 Task: Search one way flight ticket for 1 adult, 1 child, 1 infant in seat in premium economy from Syracuse: Syracuse Hancock International Airport to Gillette: Gillette Campbell County Airport on 5-1-2023. Choice of flights is Singapure airlines. Number of bags: 1 checked bag. Price is upto 50000. Outbound departure time preference is 5:45.
Action: Mouse moved to (214, 230)
Screenshot: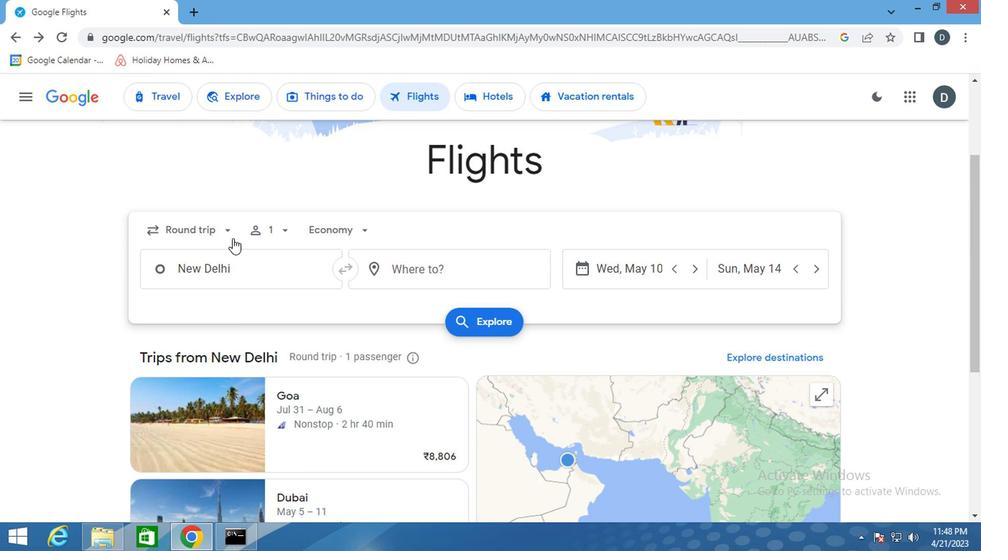 
Action: Mouse pressed left at (214, 230)
Screenshot: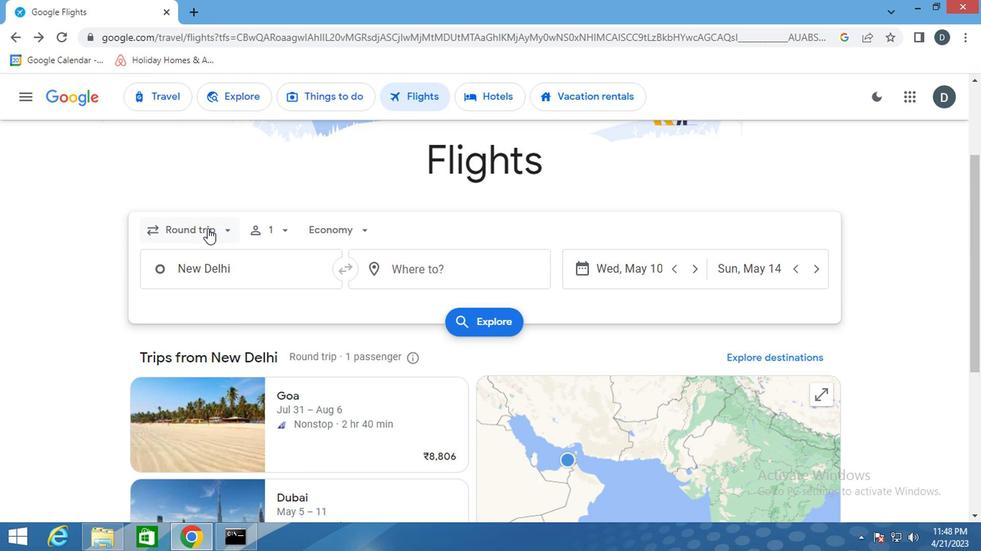 
Action: Mouse moved to (214, 293)
Screenshot: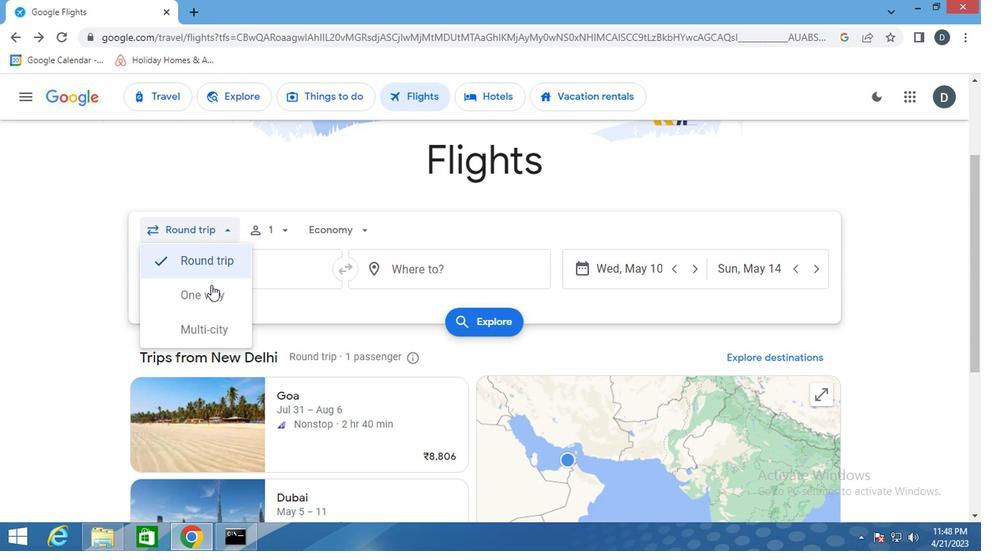 
Action: Mouse pressed left at (214, 293)
Screenshot: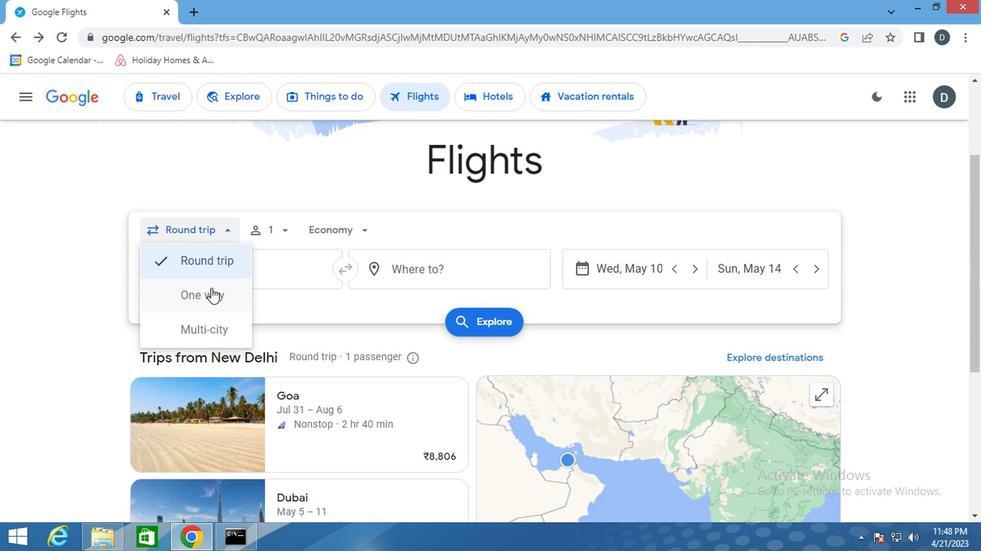 
Action: Mouse moved to (282, 234)
Screenshot: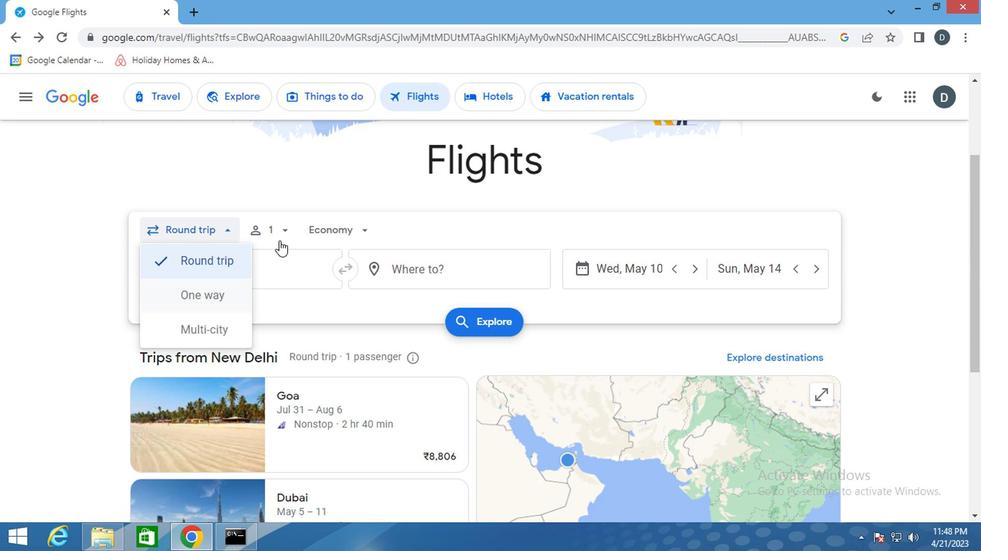 
Action: Mouse pressed left at (282, 234)
Screenshot: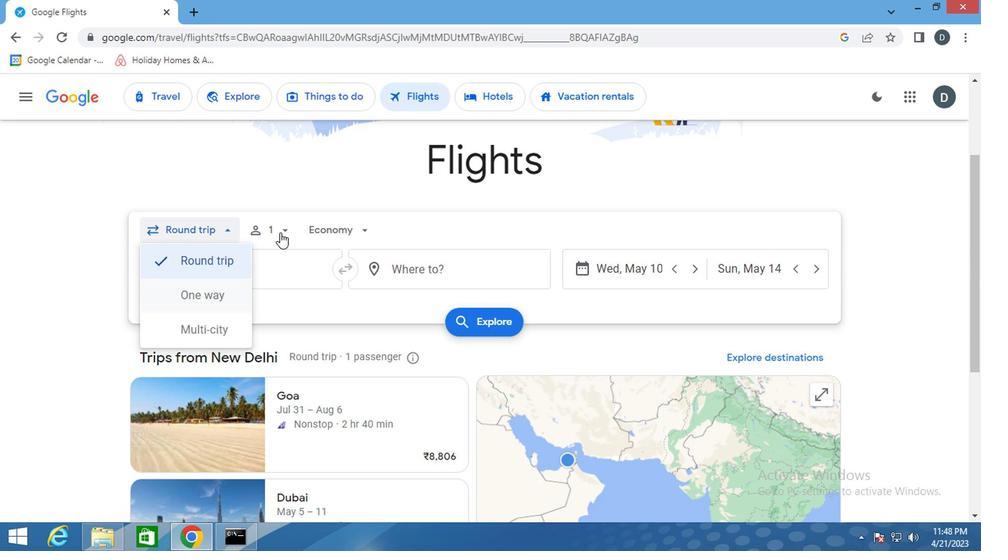 
Action: Mouse moved to (381, 302)
Screenshot: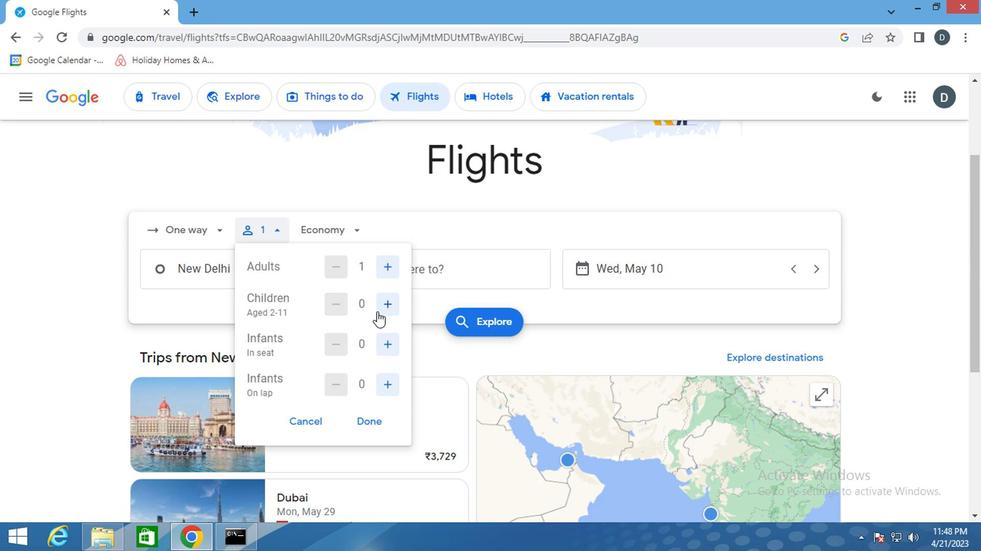 
Action: Mouse pressed left at (381, 302)
Screenshot: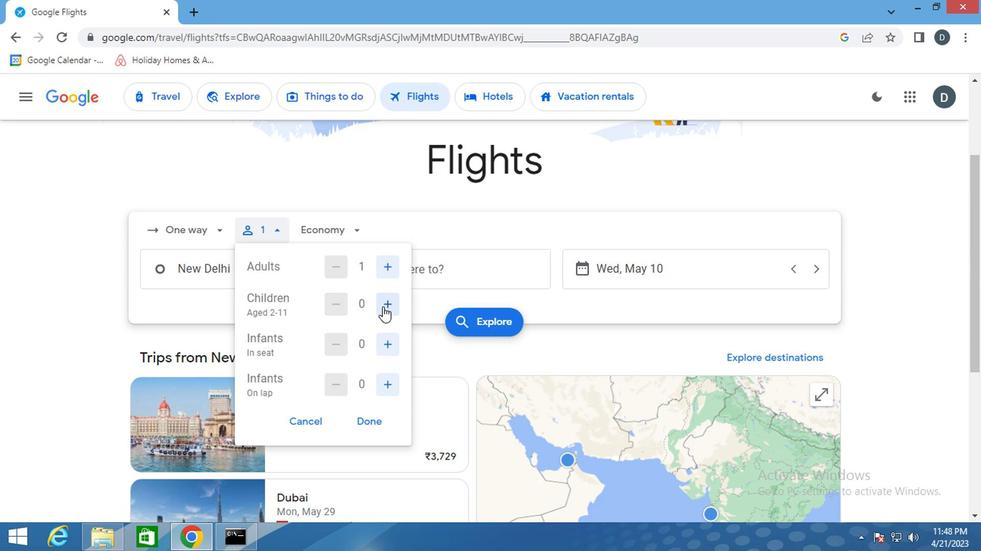 
Action: Mouse moved to (381, 325)
Screenshot: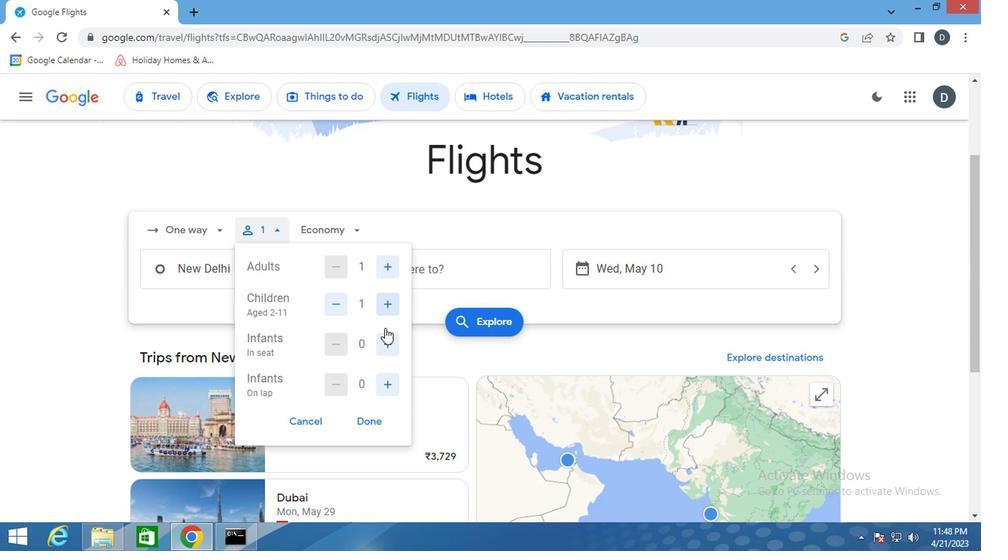 
Action: Mouse pressed left at (381, 325)
Screenshot: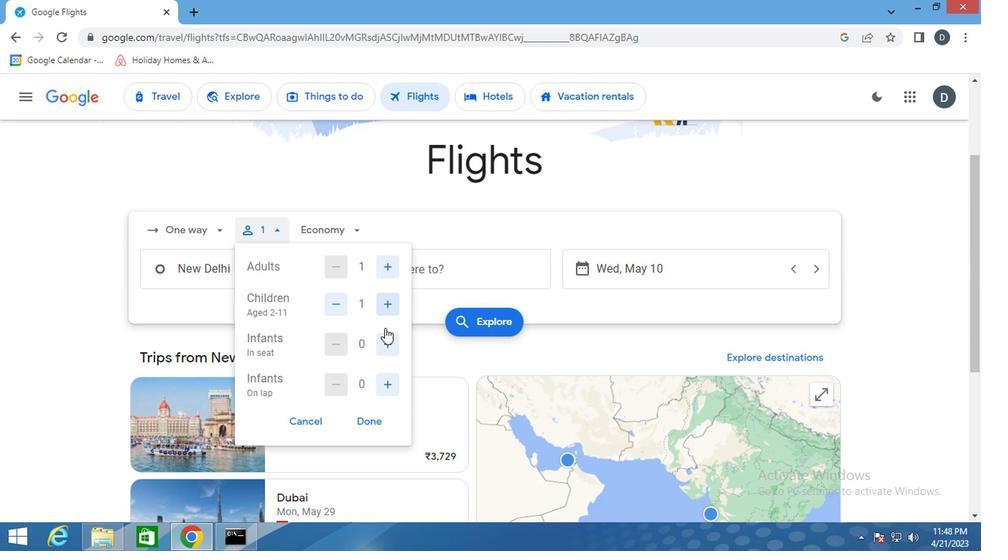 
Action: Mouse moved to (361, 408)
Screenshot: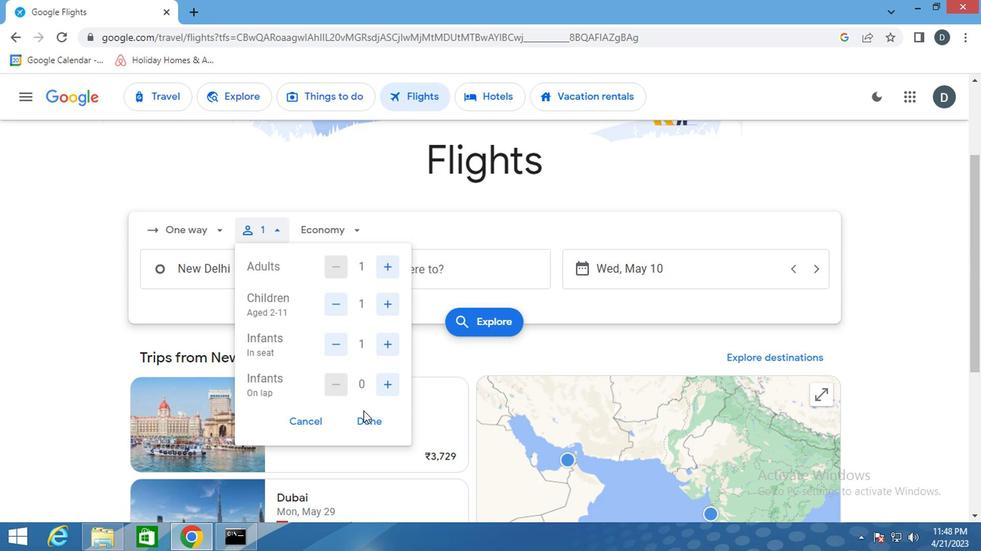 
Action: Mouse pressed left at (361, 408)
Screenshot: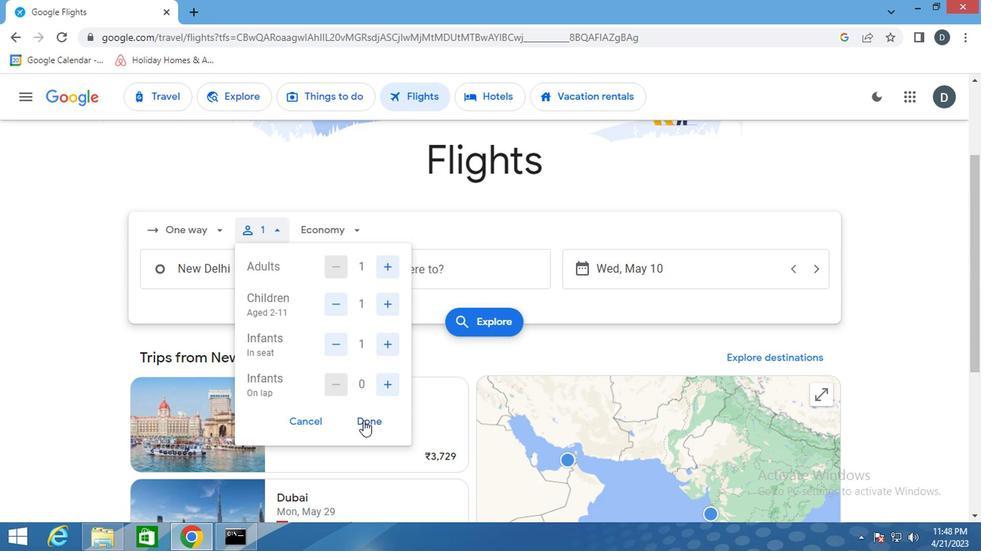 
Action: Mouse moved to (332, 232)
Screenshot: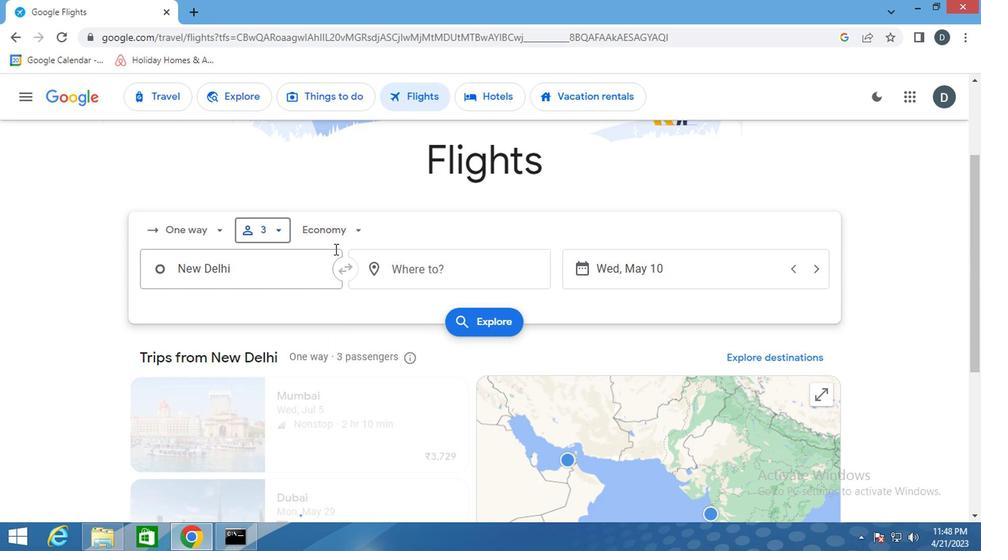 
Action: Mouse pressed left at (332, 232)
Screenshot: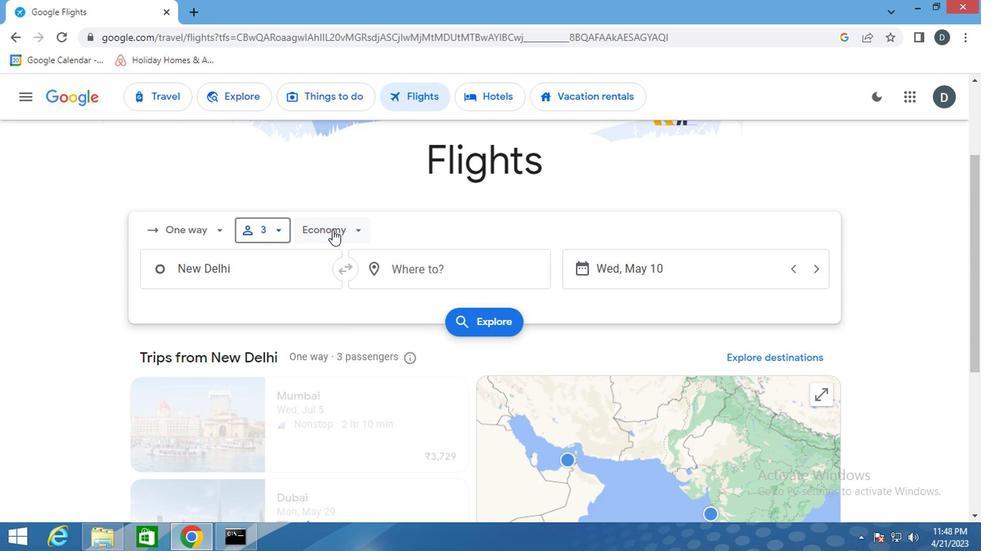 
Action: Mouse moved to (392, 290)
Screenshot: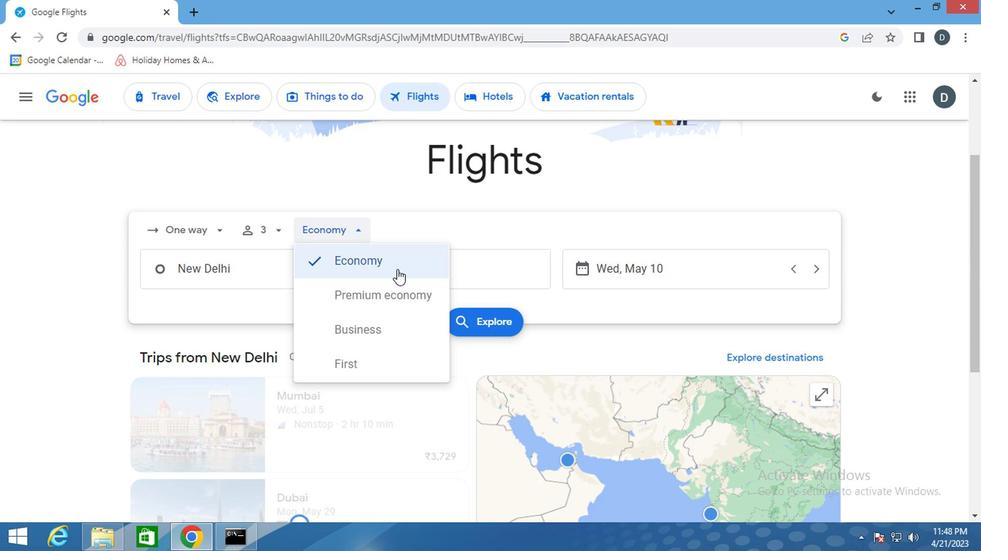
Action: Mouse pressed left at (392, 290)
Screenshot: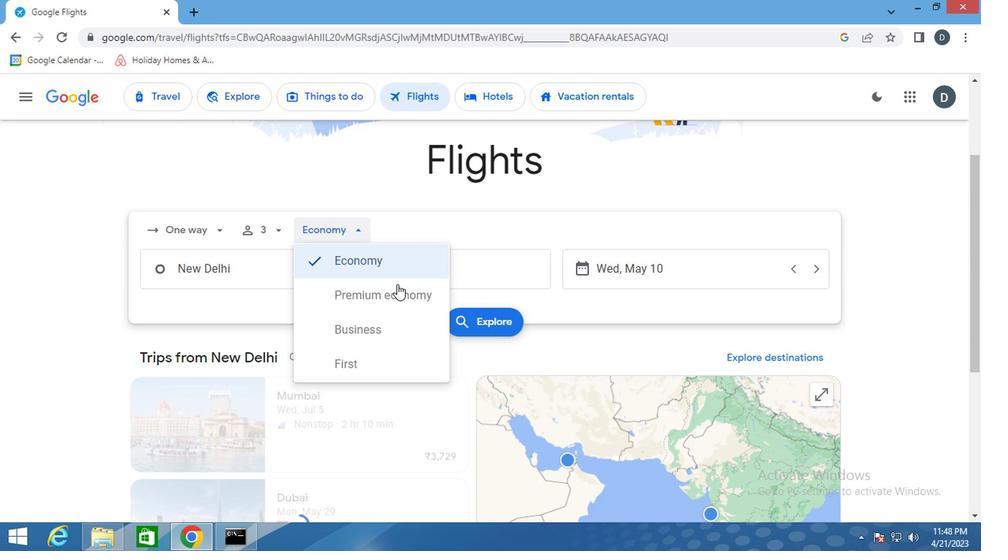 
Action: Mouse moved to (274, 277)
Screenshot: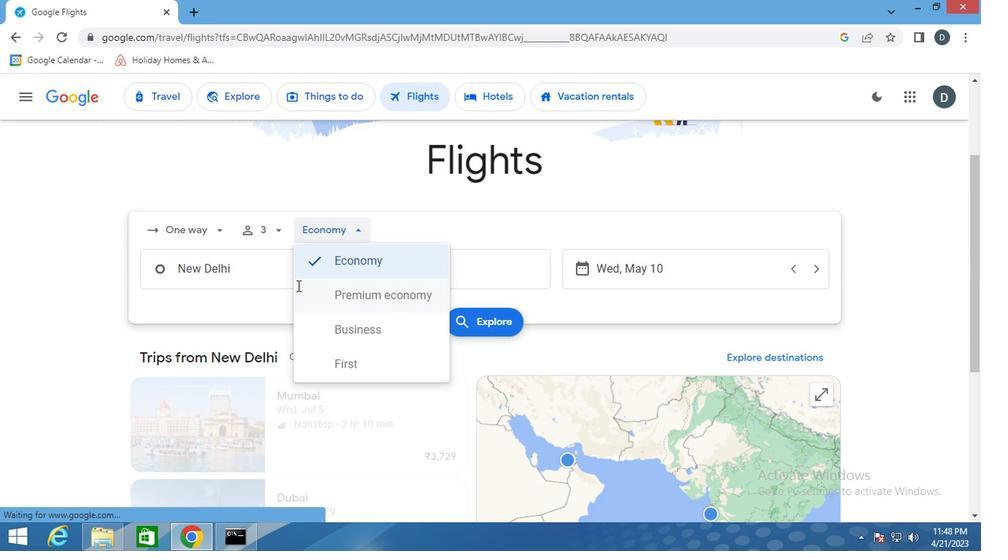 
Action: Mouse pressed left at (274, 277)
Screenshot: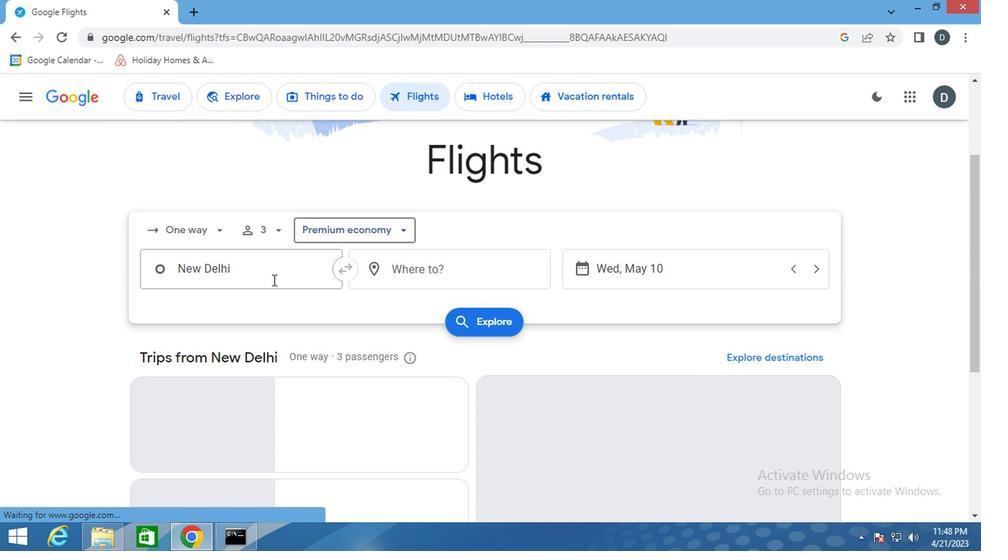 
Action: Key pressed <Key.shift>SYRACUSE<Key.space><Key.shift>HAN
Screenshot: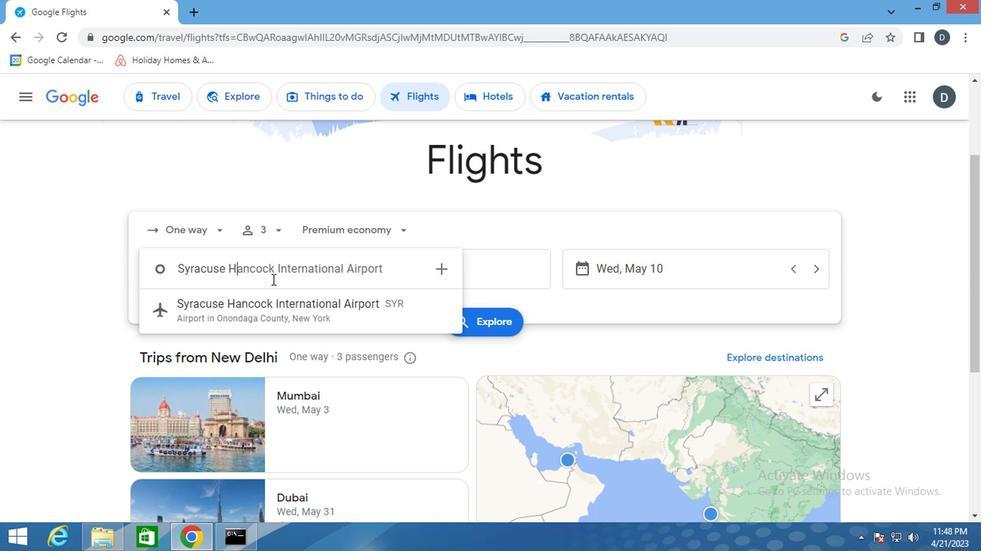 
Action: Mouse moved to (269, 304)
Screenshot: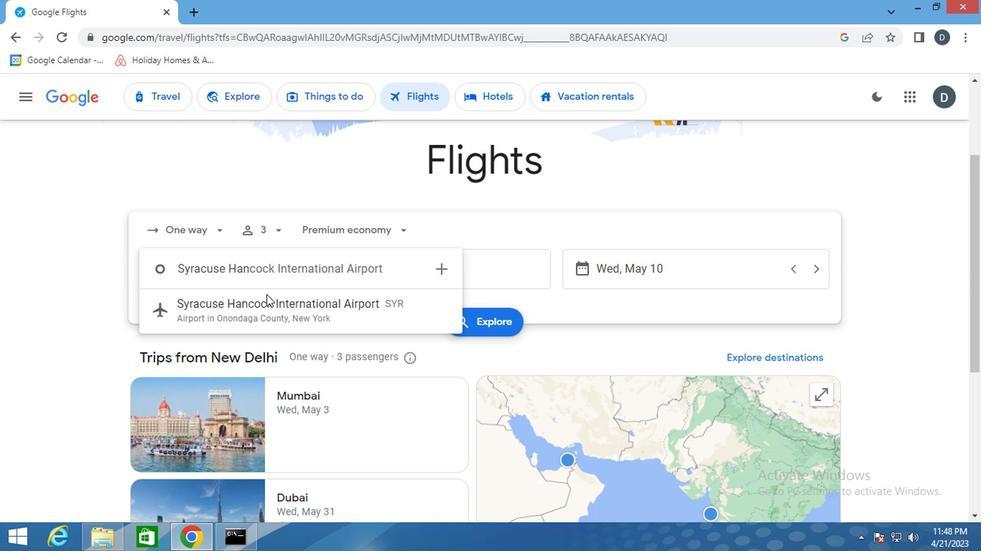 
Action: Mouse pressed left at (269, 304)
Screenshot: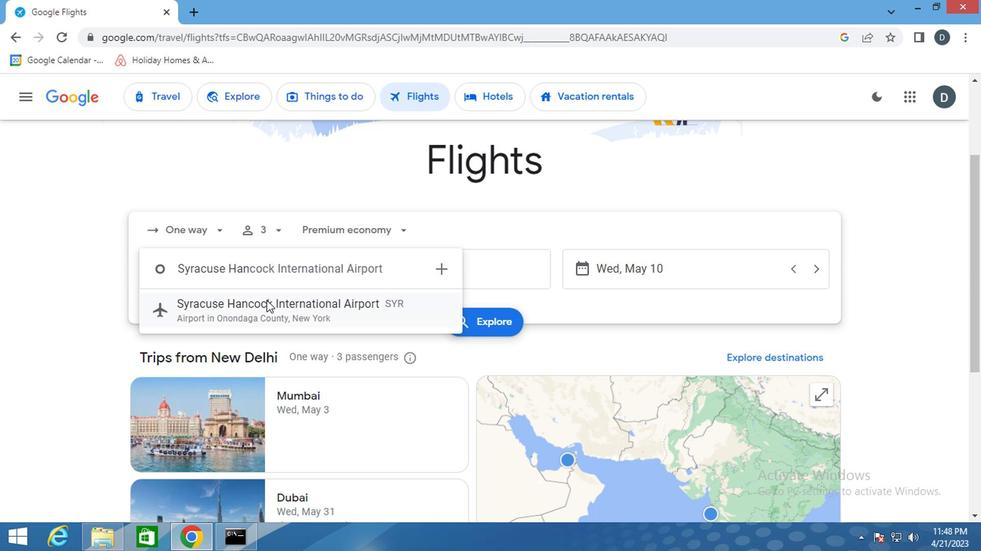 
Action: Mouse moved to (406, 264)
Screenshot: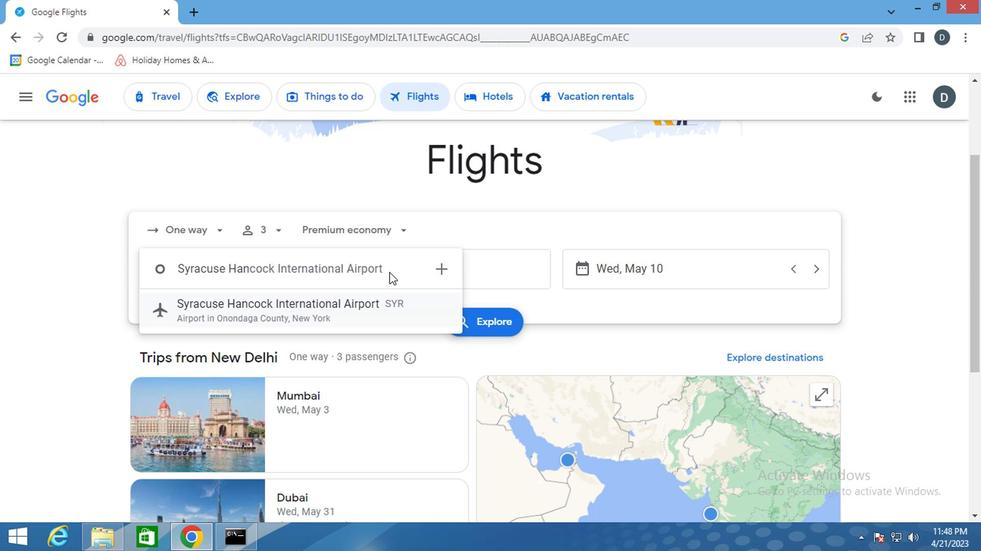 
Action: Mouse pressed left at (406, 264)
Screenshot: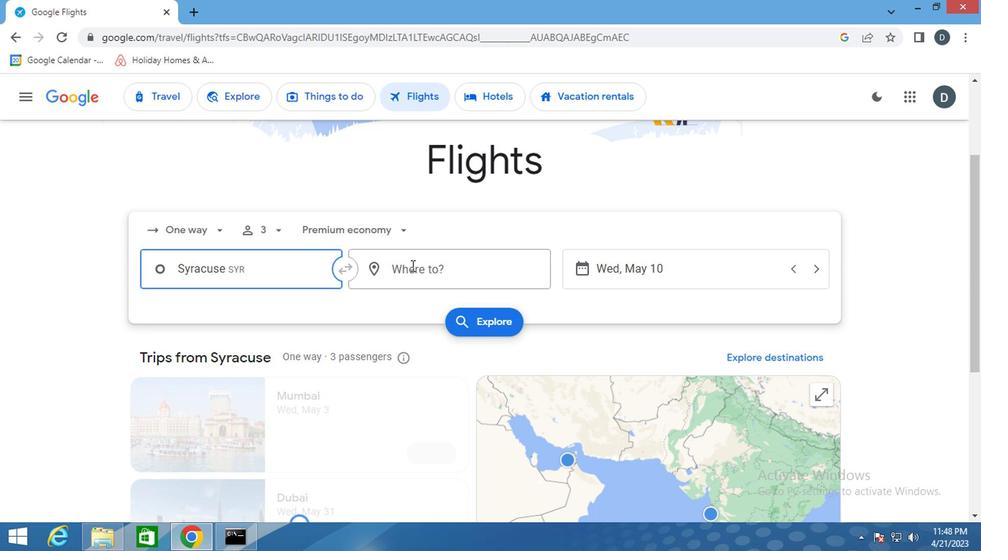 
Action: Key pressed <Key.shift>GILLETTER<Key.backspace>
Screenshot: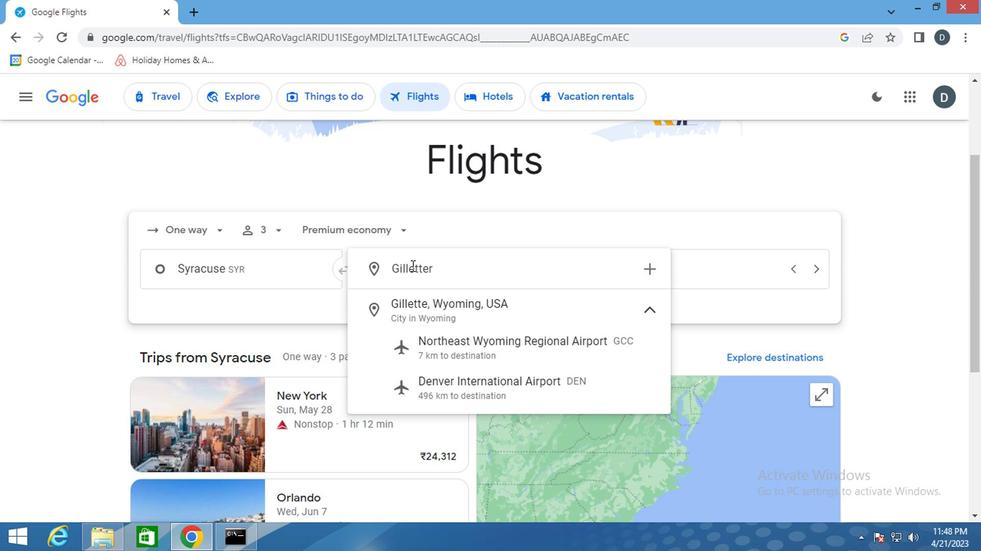 
Action: Mouse moved to (478, 308)
Screenshot: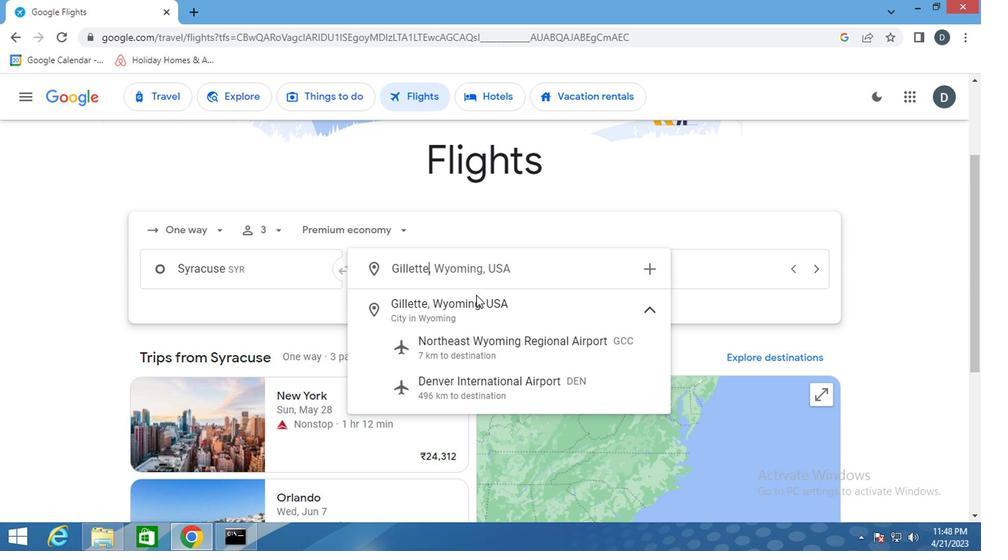 
Action: Mouse pressed left at (478, 308)
Screenshot: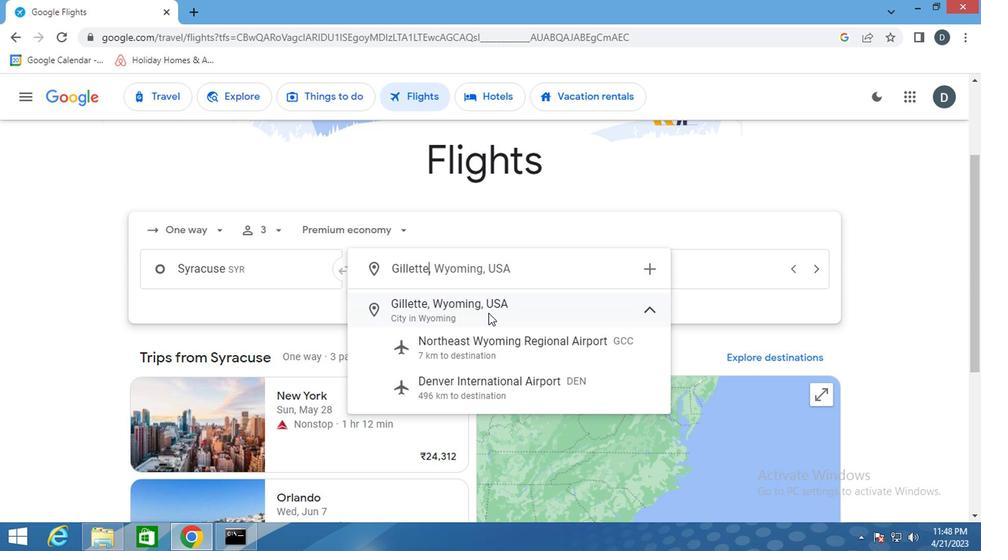 
Action: Mouse moved to (625, 272)
Screenshot: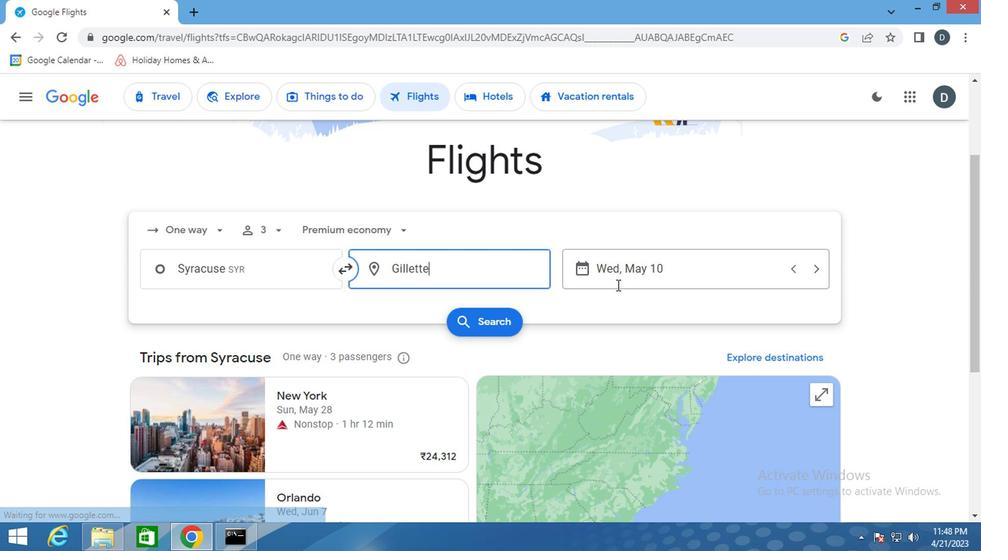 
Action: Mouse pressed left at (625, 272)
Screenshot: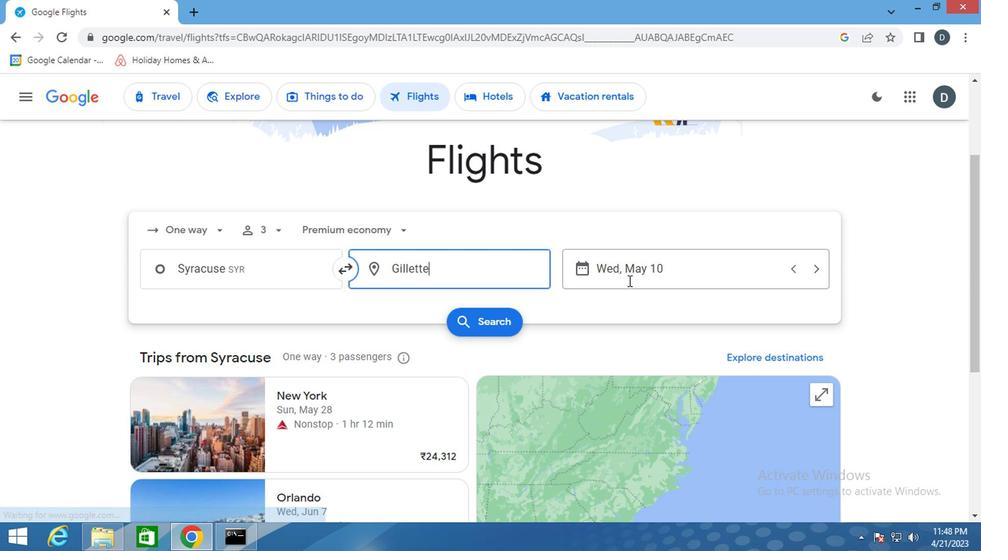 
Action: Mouse moved to (599, 255)
Screenshot: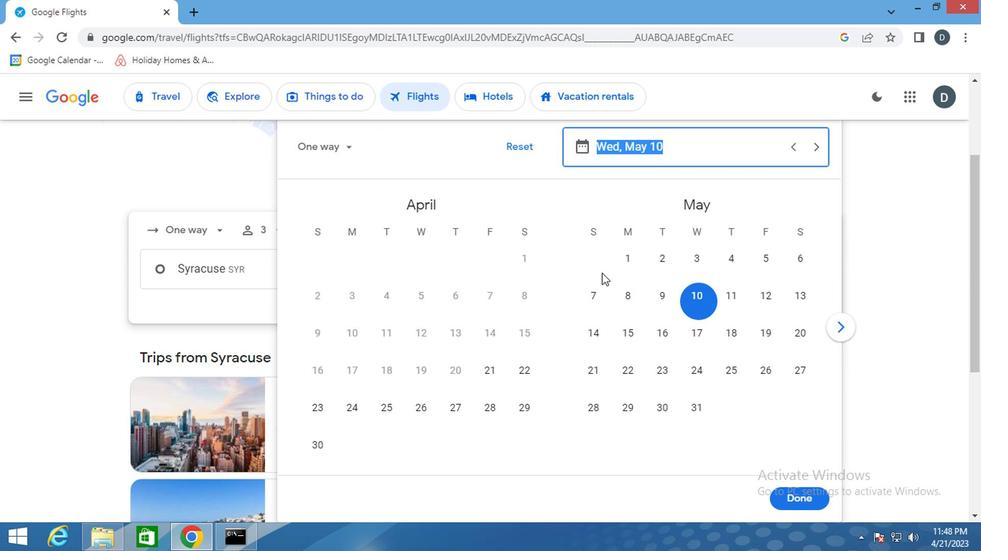 
Action: Mouse pressed left at (599, 255)
Screenshot: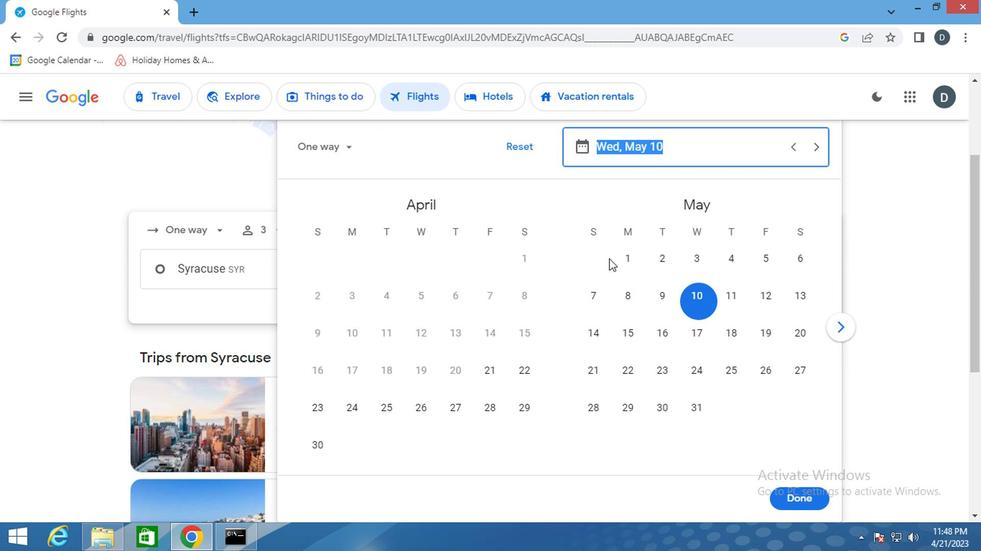 
Action: Mouse moved to (764, 482)
Screenshot: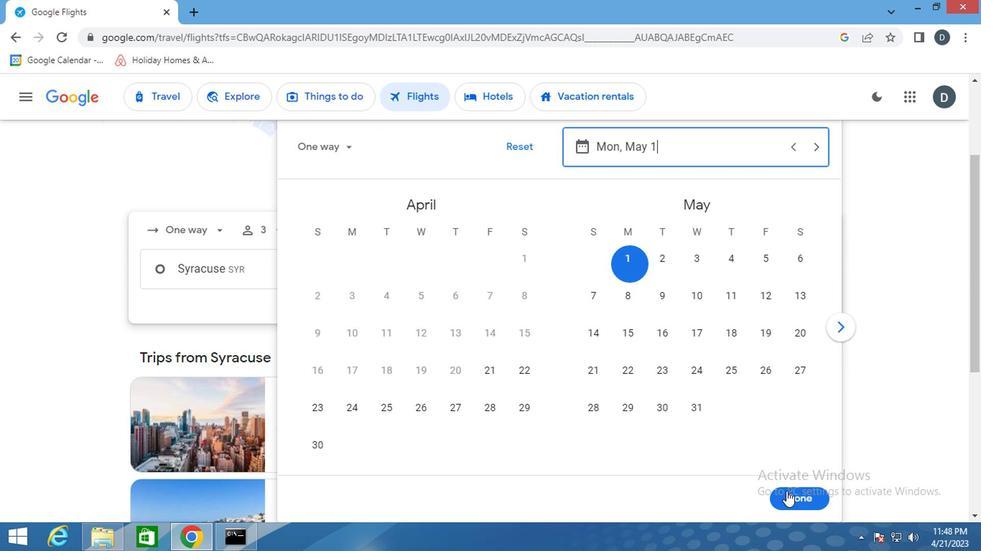 
Action: Mouse pressed left at (764, 482)
Screenshot: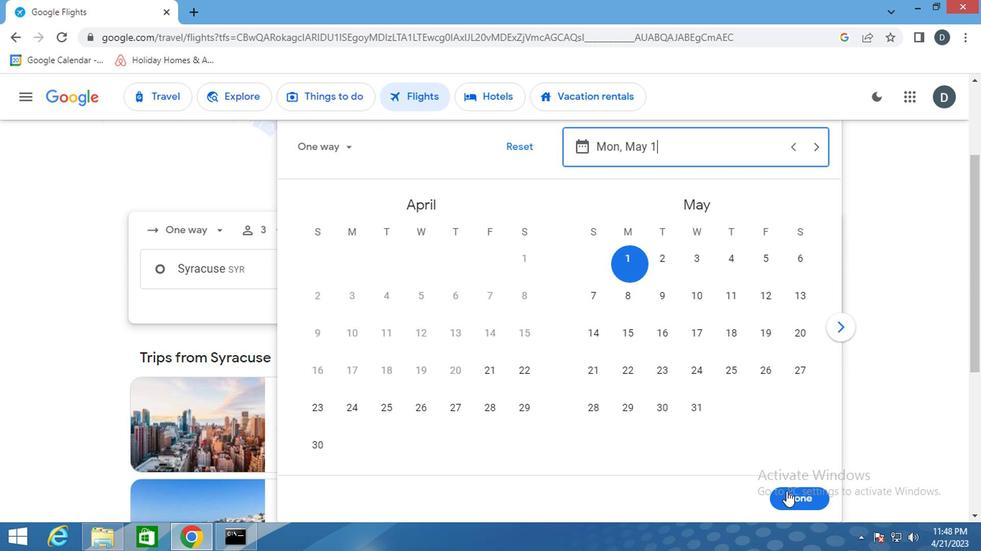 
Action: Mouse moved to (503, 313)
Screenshot: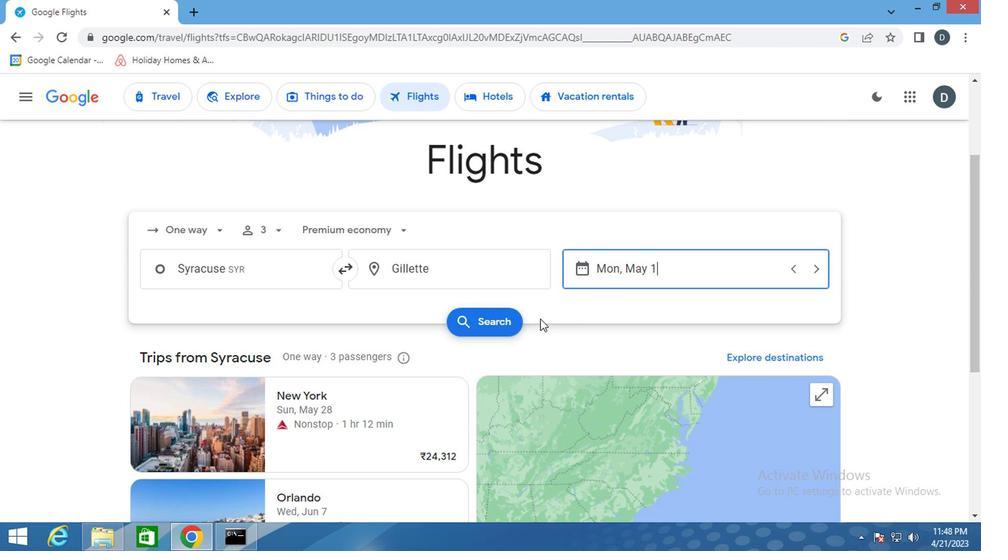 
Action: Mouse pressed left at (503, 313)
Screenshot: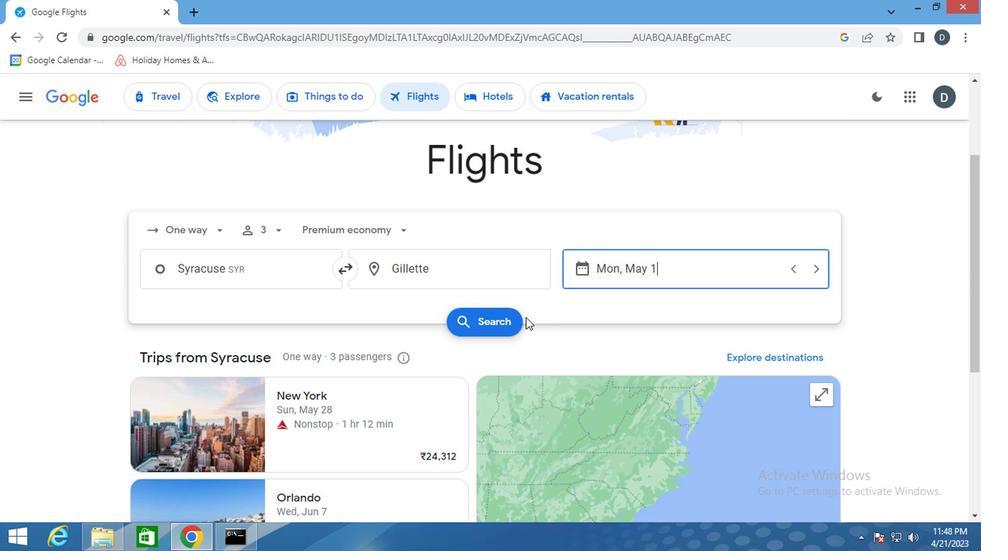 
Action: Mouse moved to (190, 222)
Screenshot: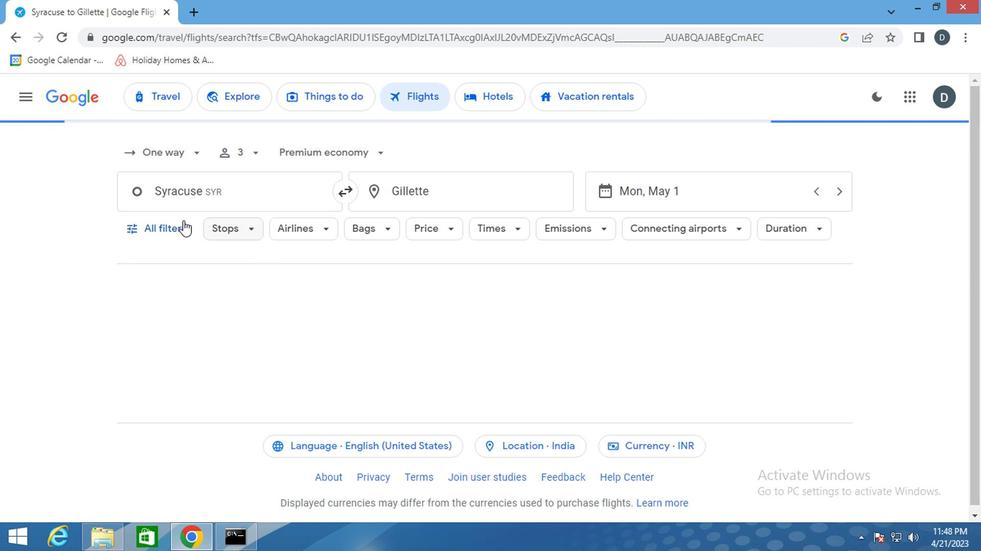 
Action: Mouse pressed left at (190, 222)
Screenshot: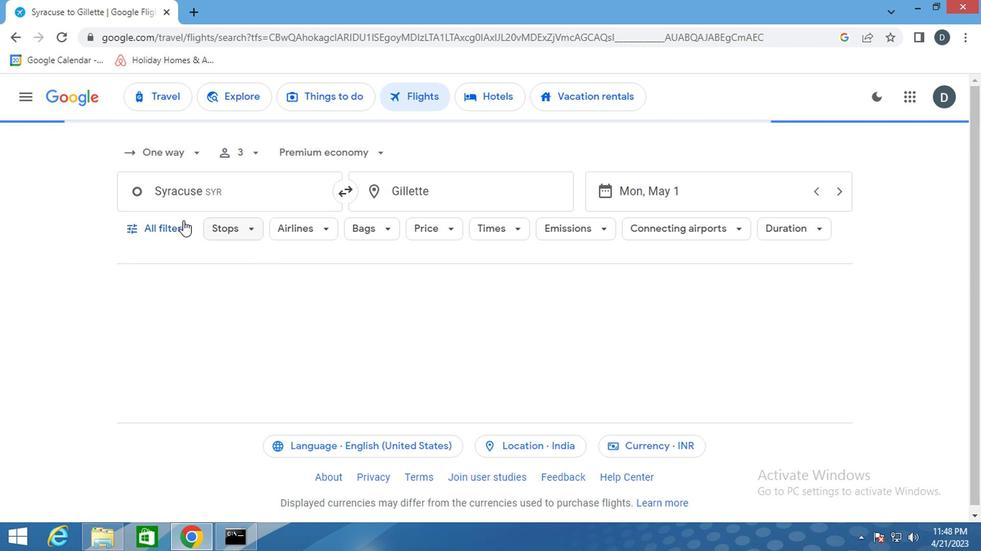 
Action: Mouse moved to (258, 347)
Screenshot: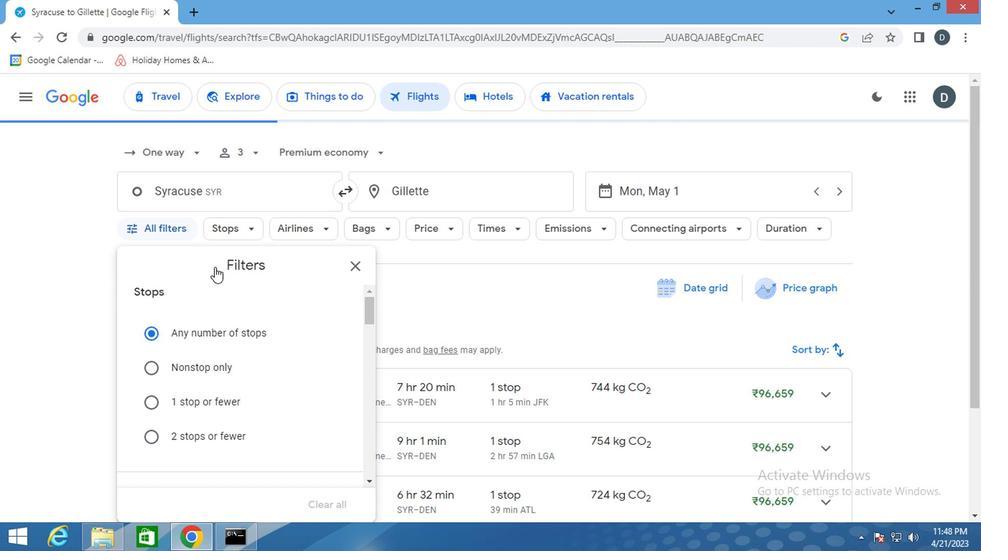 
Action: Mouse scrolled (258, 346) with delta (0, 0)
Screenshot: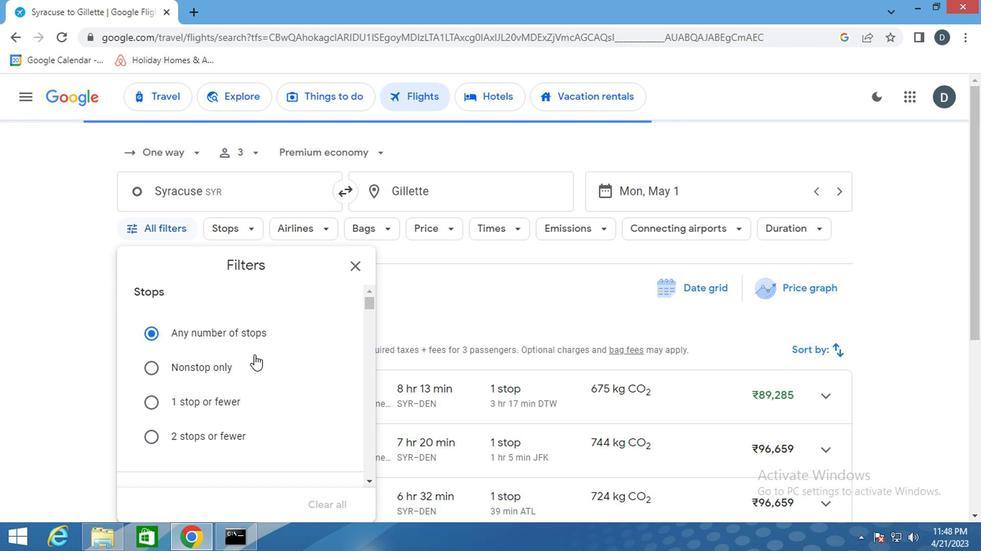 
Action: Mouse scrolled (258, 346) with delta (0, 0)
Screenshot: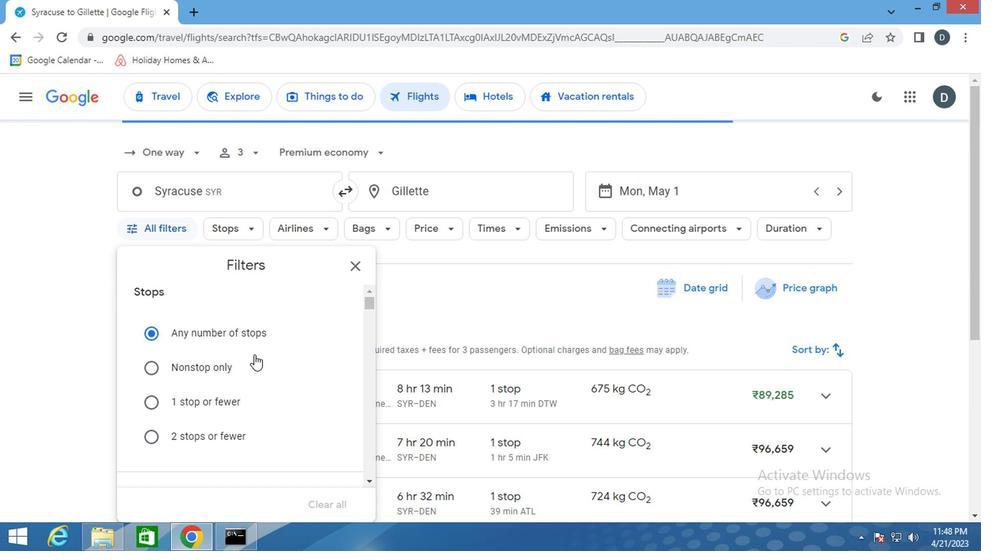 
Action: Mouse scrolled (258, 346) with delta (0, 0)
Screenshot: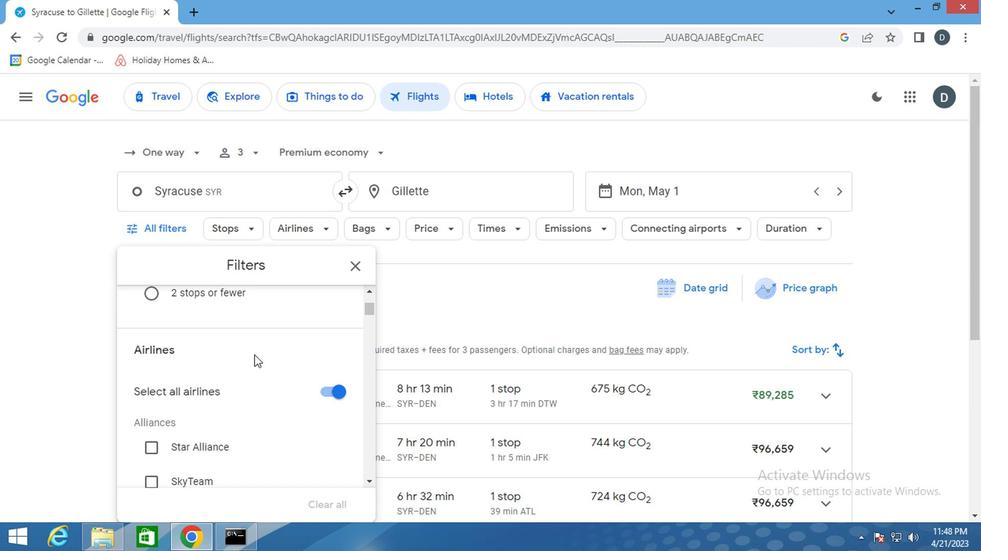 
Action: Mouse scrolled (258, 346) with delta (0, 0)
Screenshot: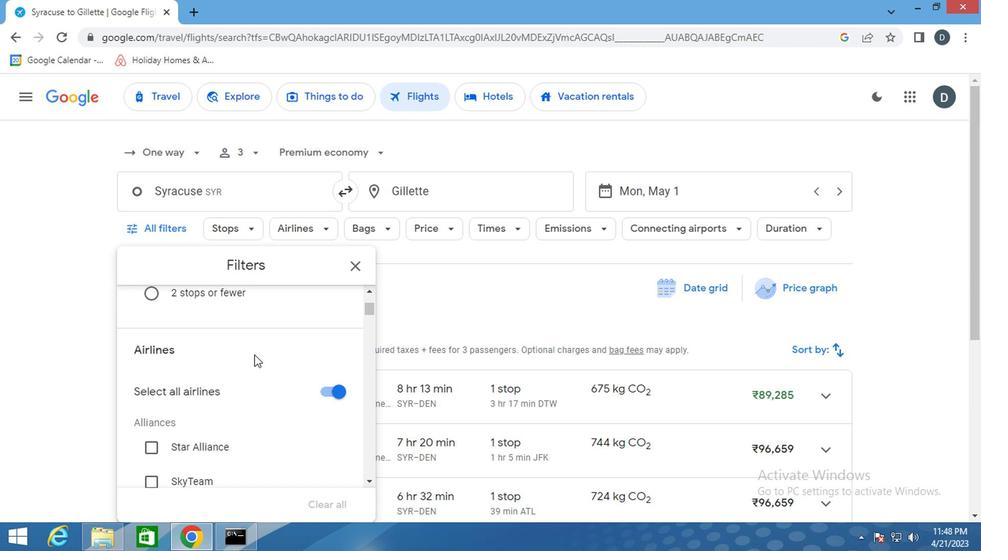 
Action: Mouse scrolled (258, 346) with delta (0, 0)
Screenshot: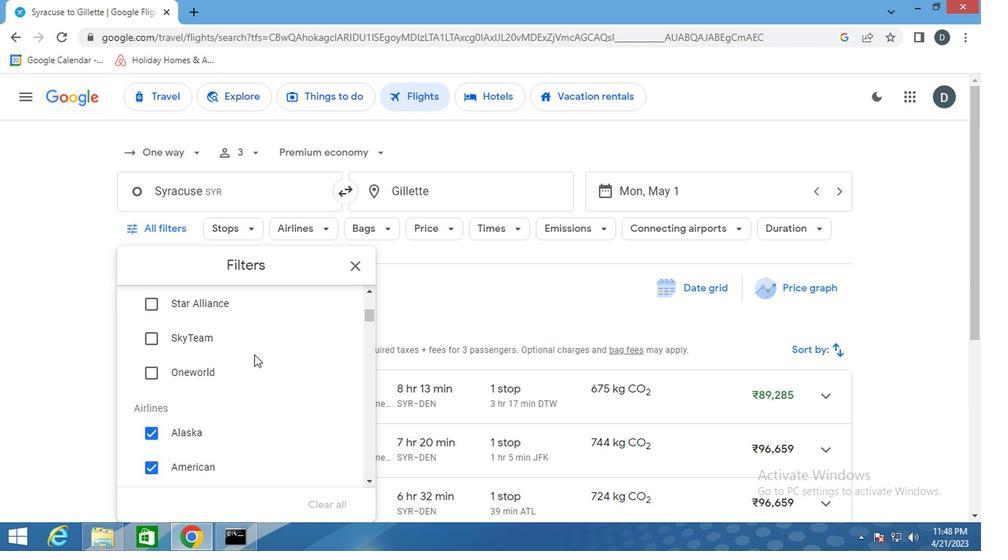 
Action: Mouse scrolled (258, 346) with delta (0, 0)
Screenshot: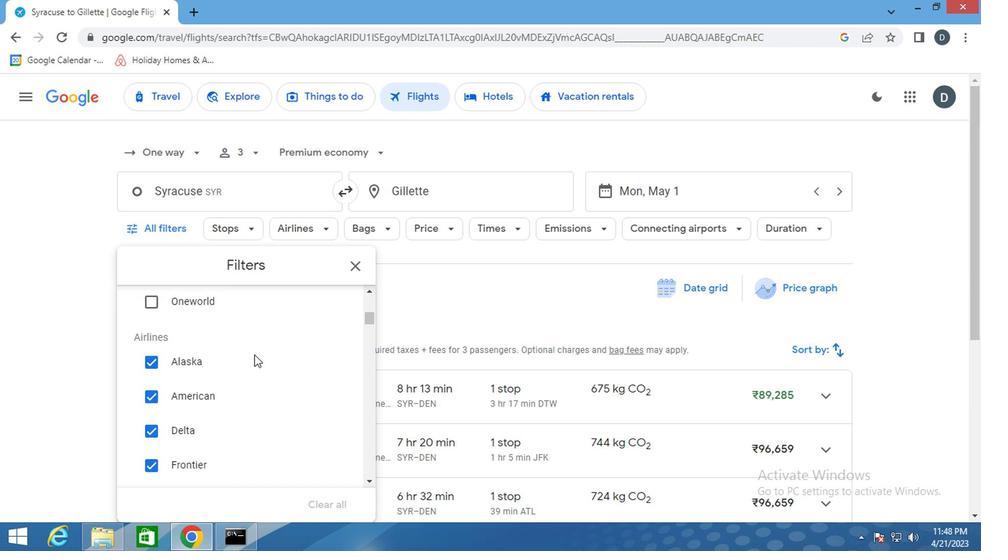 
Action: Mouse scrolled (258, 346) with delta (0, 0)
Screenshot: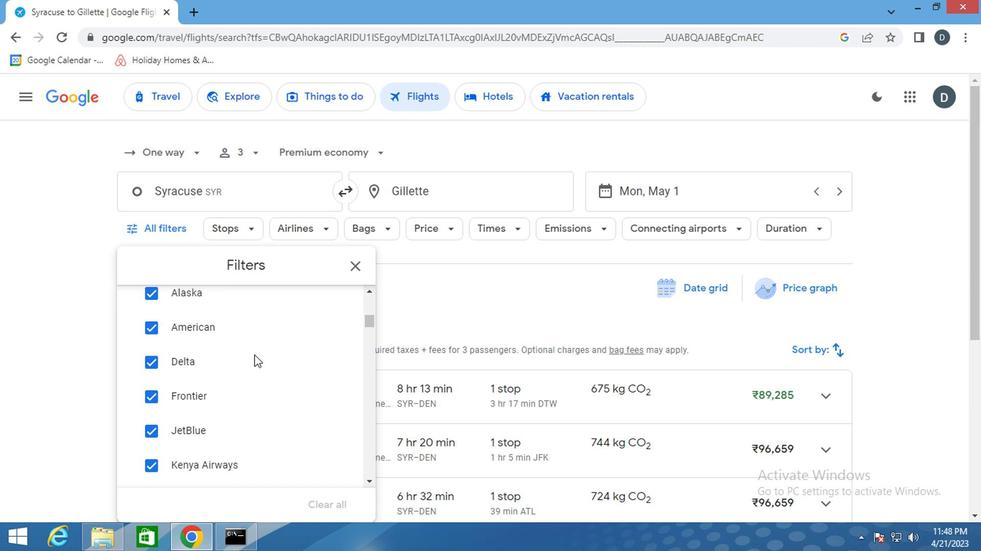 
Action: Mouse scrolled (258, 346) with delta (0, 0)
Screenshot: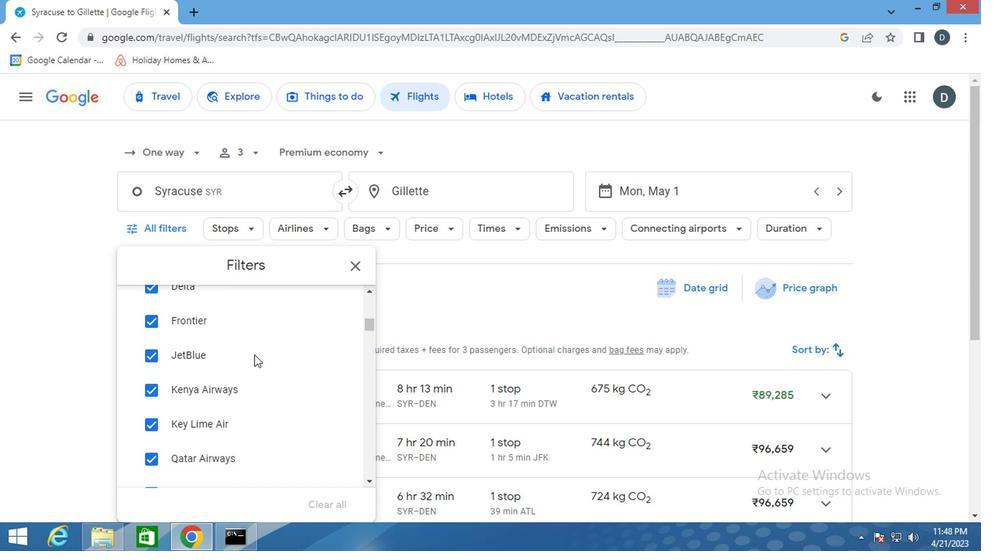
Action: Mouse scrolled (258, 346) with delta (0, 0)
Screenshot: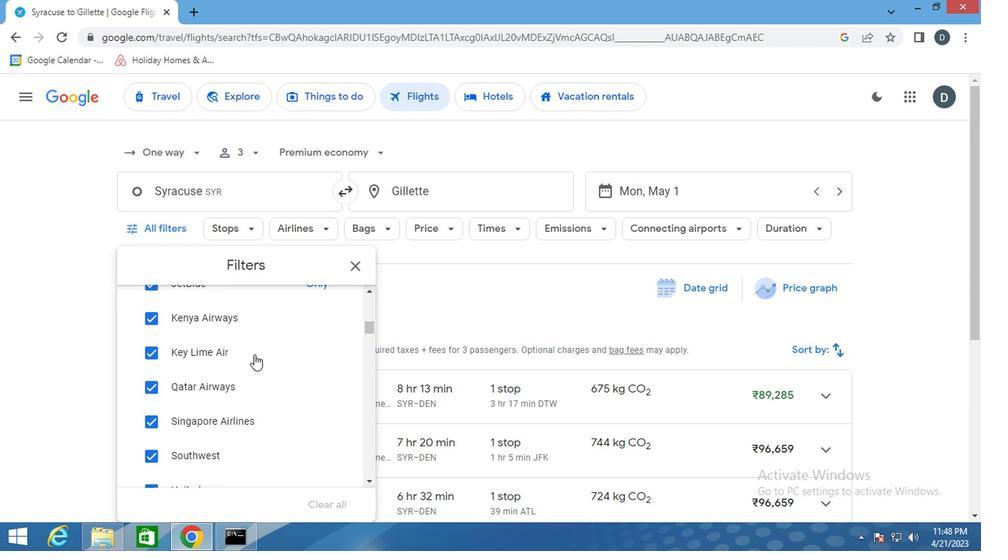 
Action: Mouse moved to (328, 341)
Screenshot: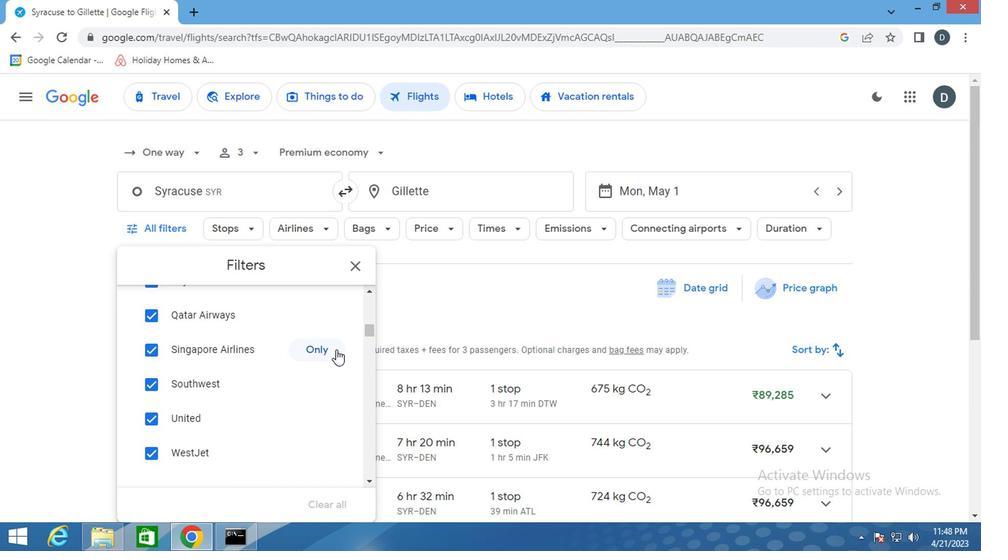 
Action: Mouse pressed left at (328, 341)
Screenshot: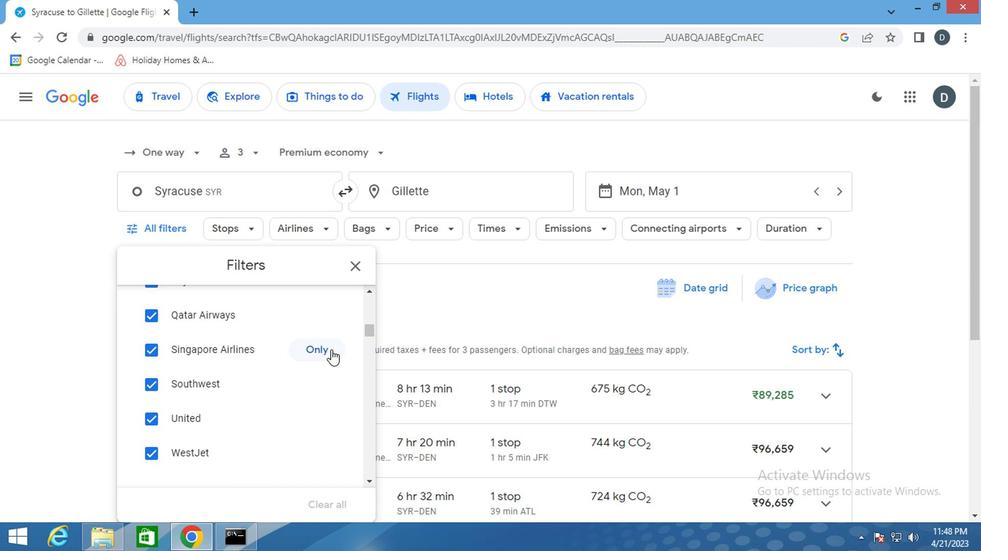 
Action: Mouse moved to (327, 341)
Screenshot: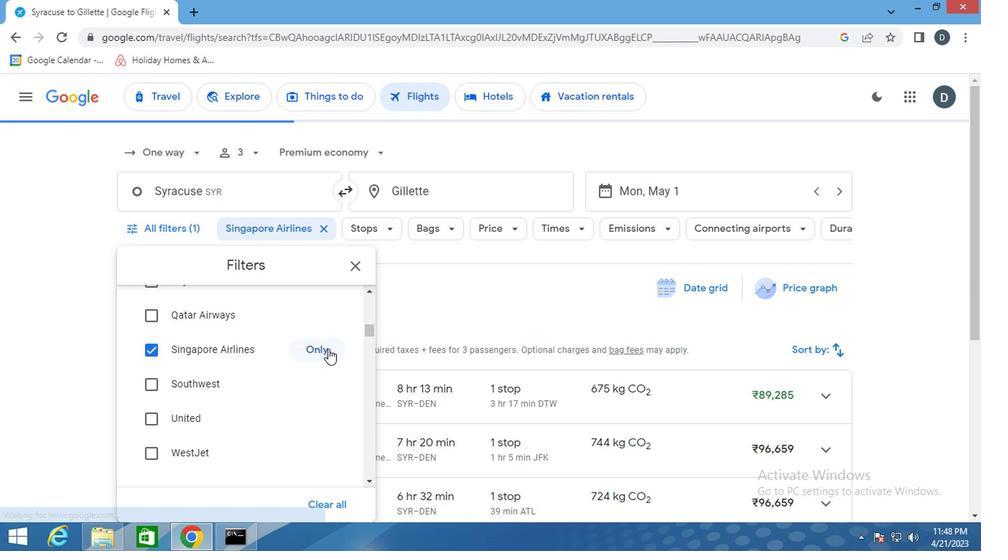 
Action: Mouse scrolled (327, 340) with delta (0, -1)
Screenshot: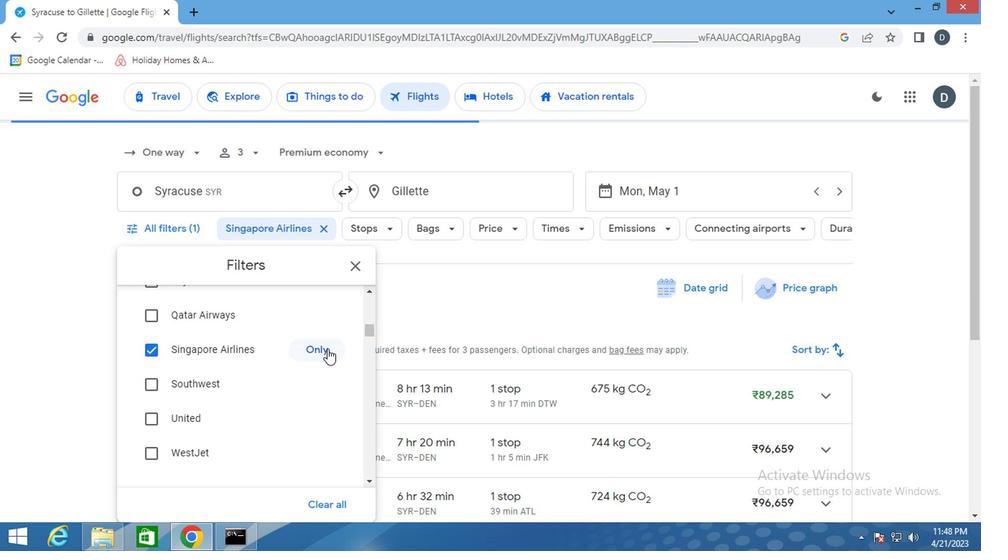 
Action: Mouse scrolled (327, 340) with delta (0, -1)
Screenshot: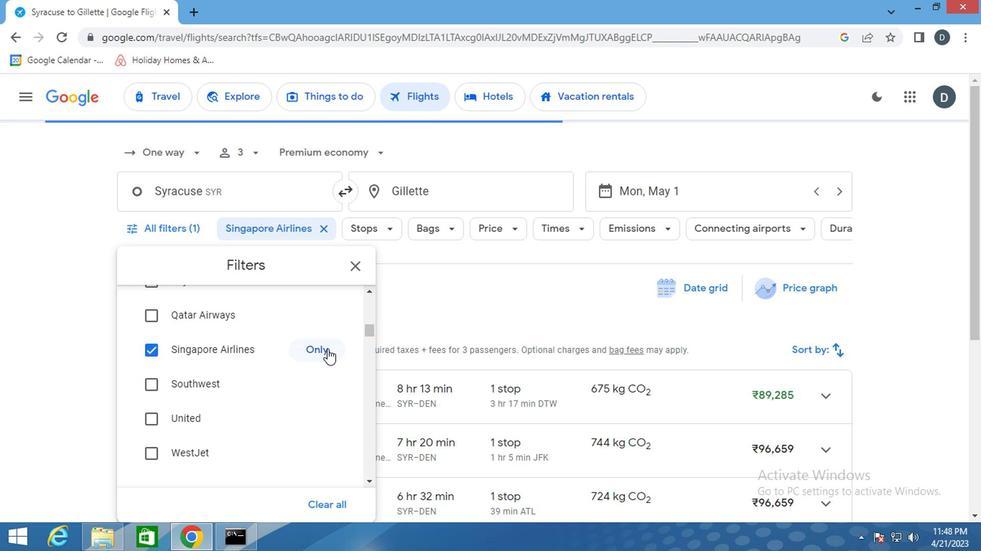 
Action: Mouse scrolled (327, 340) with delta (0, -1)
Screenshot: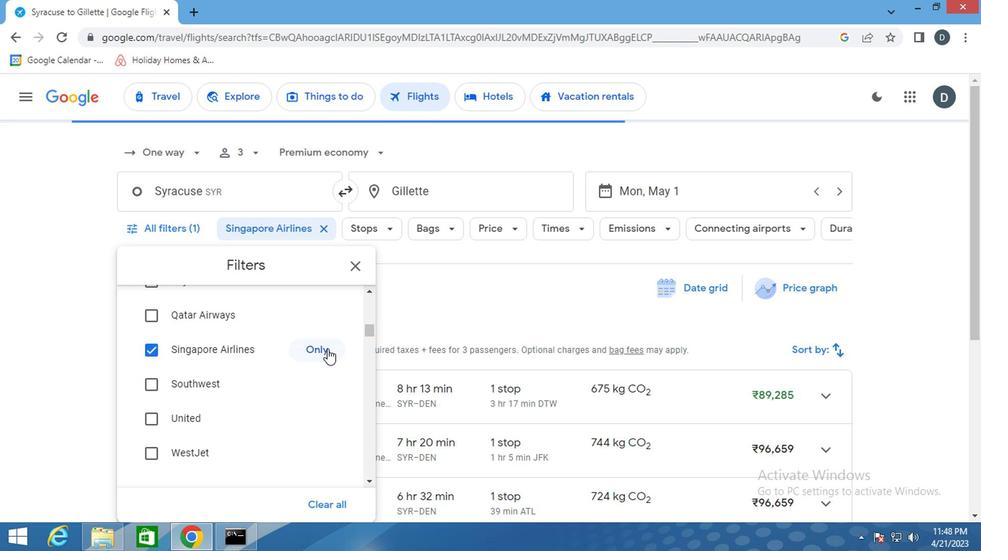 
Action: Mouse moved to (338, 356)
Screenshot: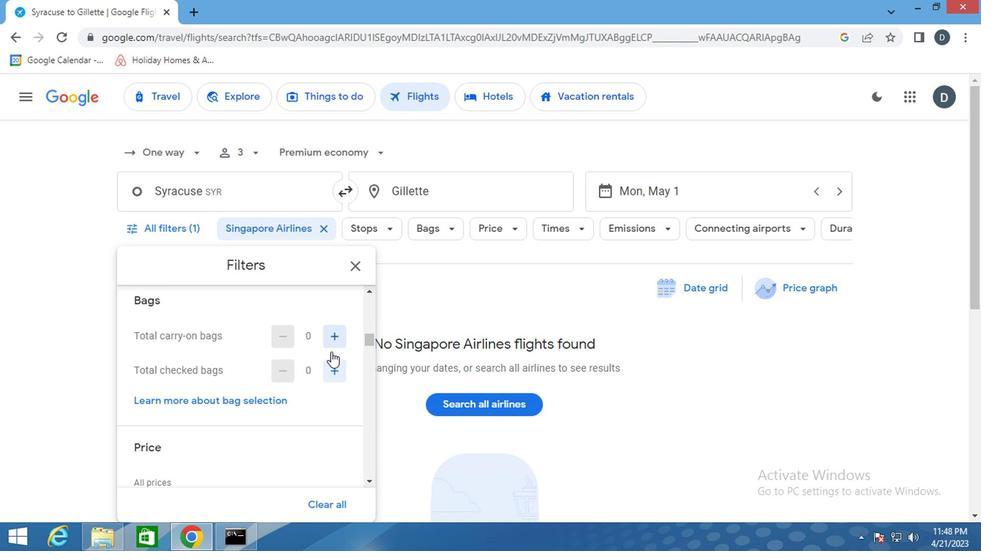 
Action: Mouse pressed left at (338, 356)
Screenshot: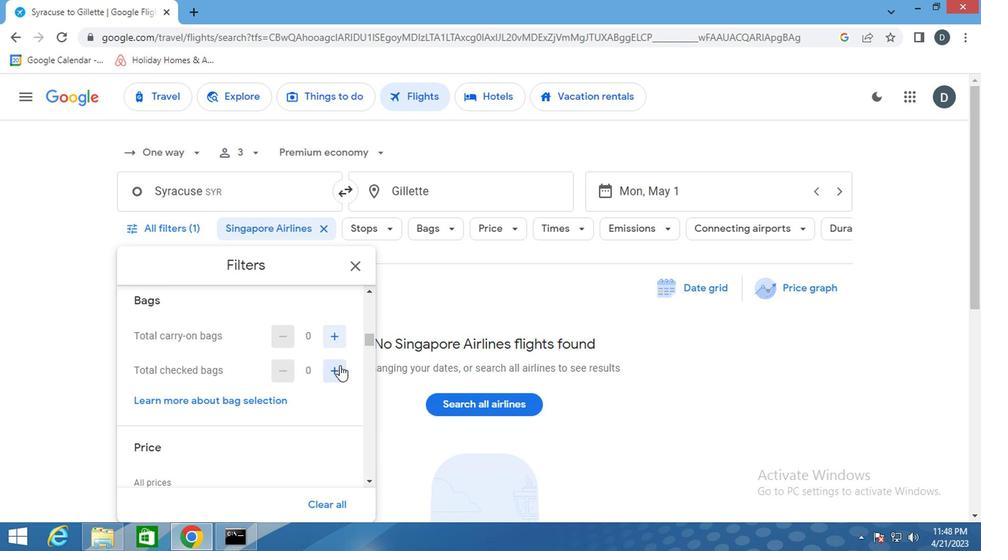 
Action: Mouse moved to (327, 371)
Screenshot: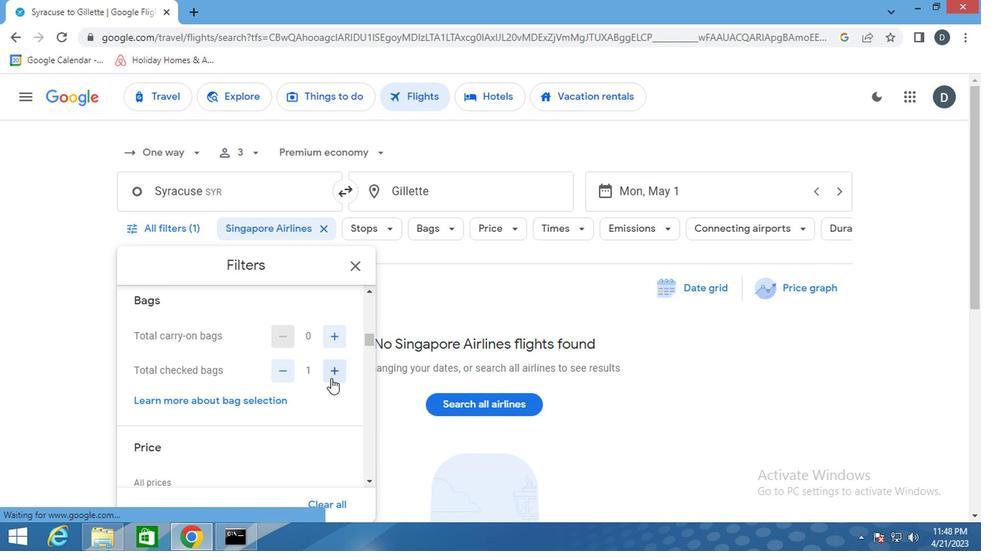 
Action: Mouse scrolled (327, 370) with delta (0, -1)
Screenshot: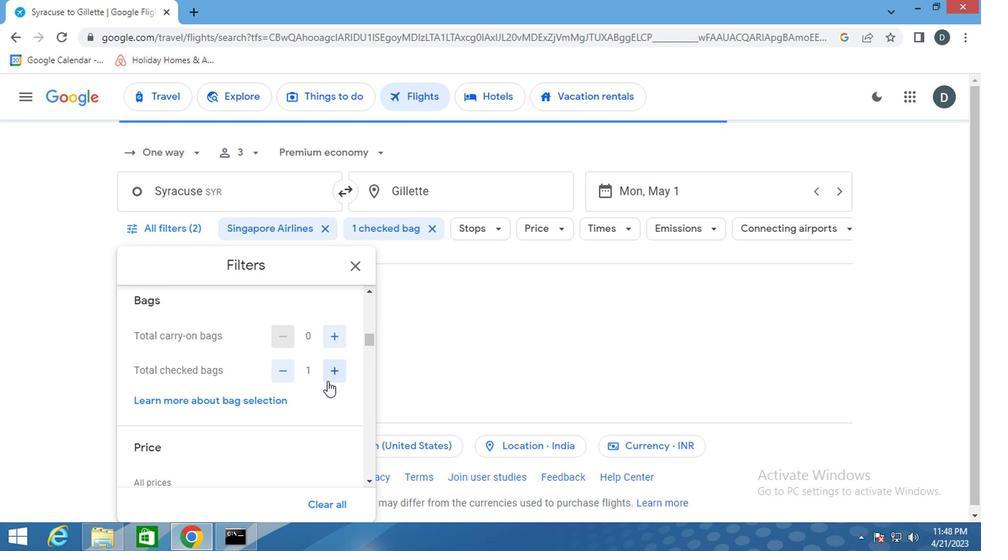 
Action: Mouse scrolled (327, 370) with delta (0, -1)
Screenshot: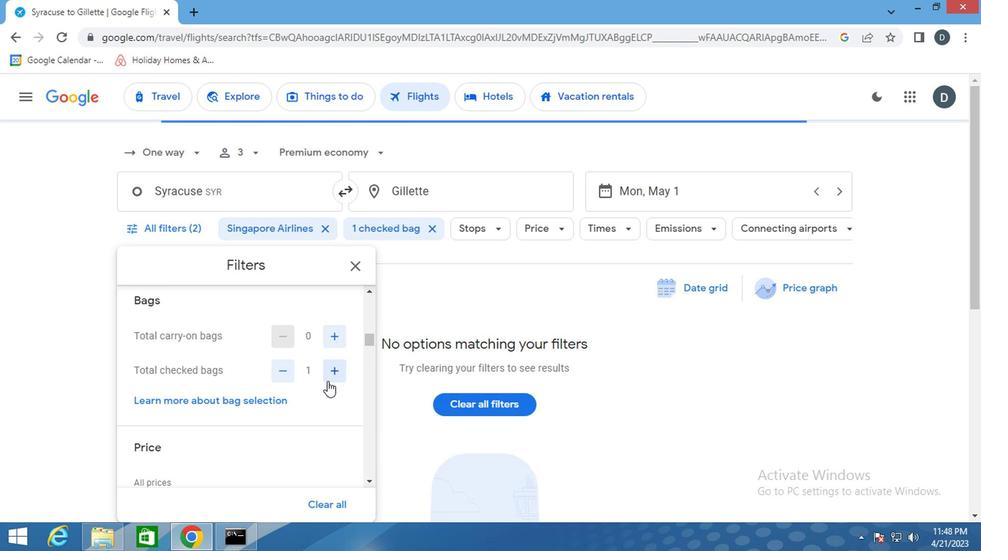 
Action: Mouse moved to (333, 355)
Screenshot: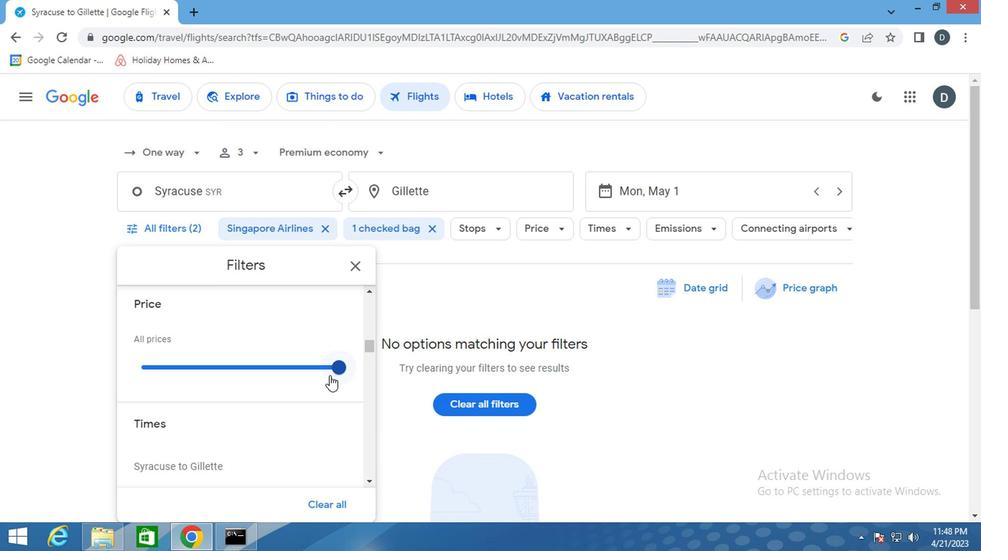
Action: Mouse pressed left at (333, 355)
Screenshot: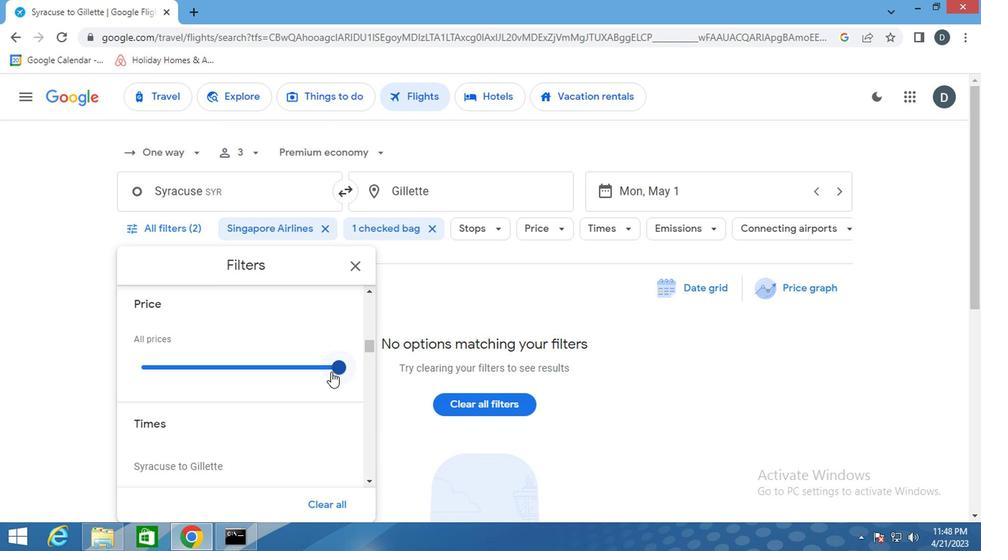 
Action: Mouse moved to (216, 385)
Screenshot: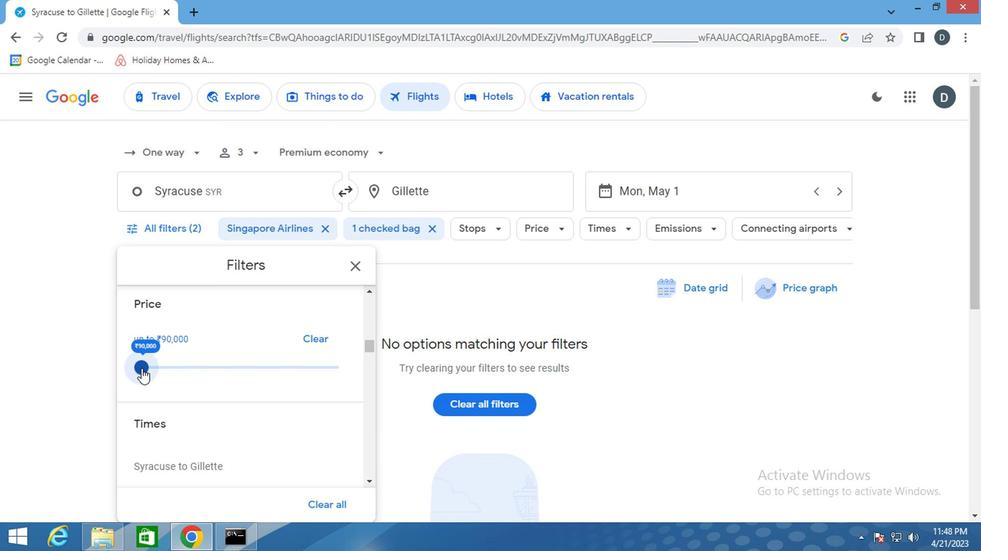 
Action: Mouse scrolled (216, 384) with delta (0, 0)
Screenshot: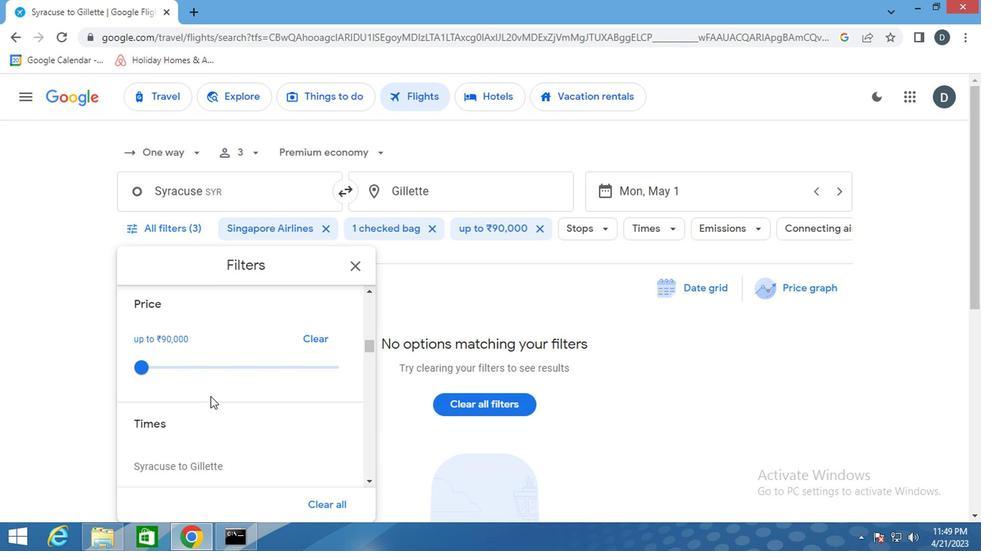 
Action: Mouse scrolled (216, 384) with delta (0, 0)
Screenshot: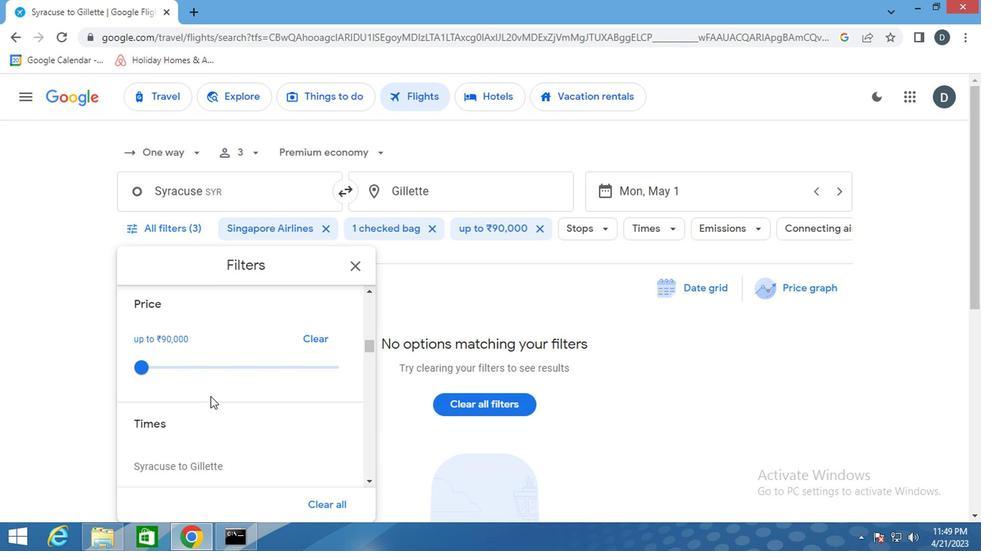 
Action: Mouse scrolled (216, 384) with delta (0, 0)
Screenshot: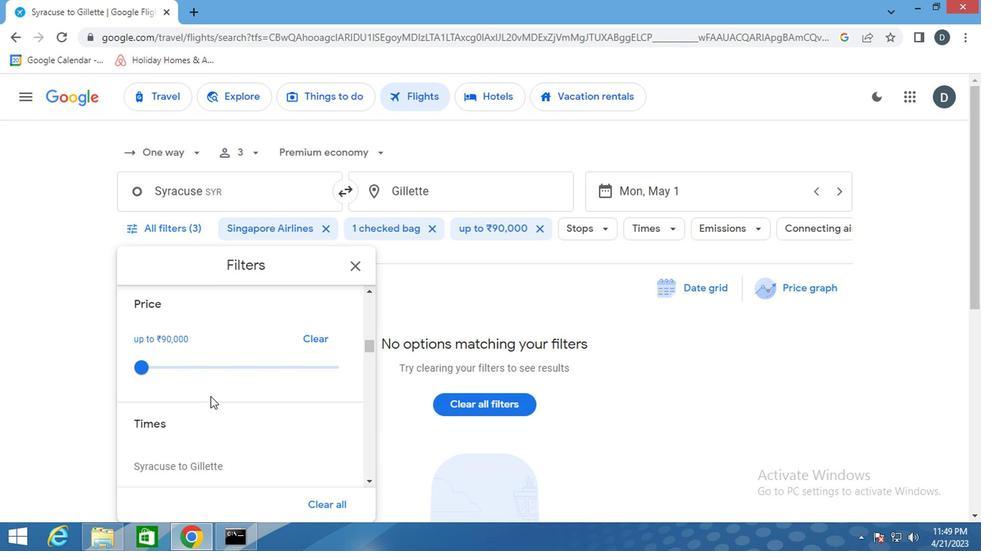 
Action: Mouse moved to (153, 311)
Screenshot: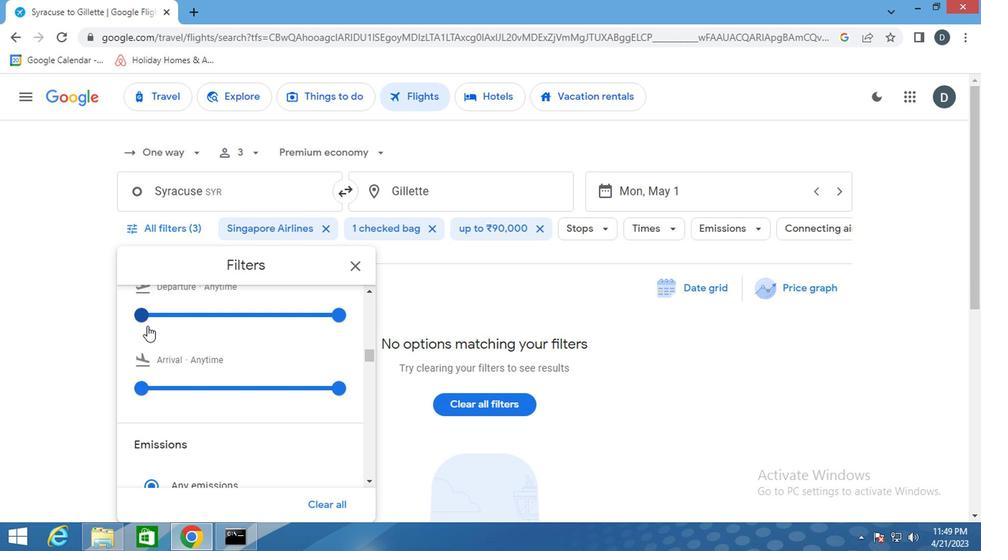 
Action: Mouse pressed left at (153, 311)
Screenshot: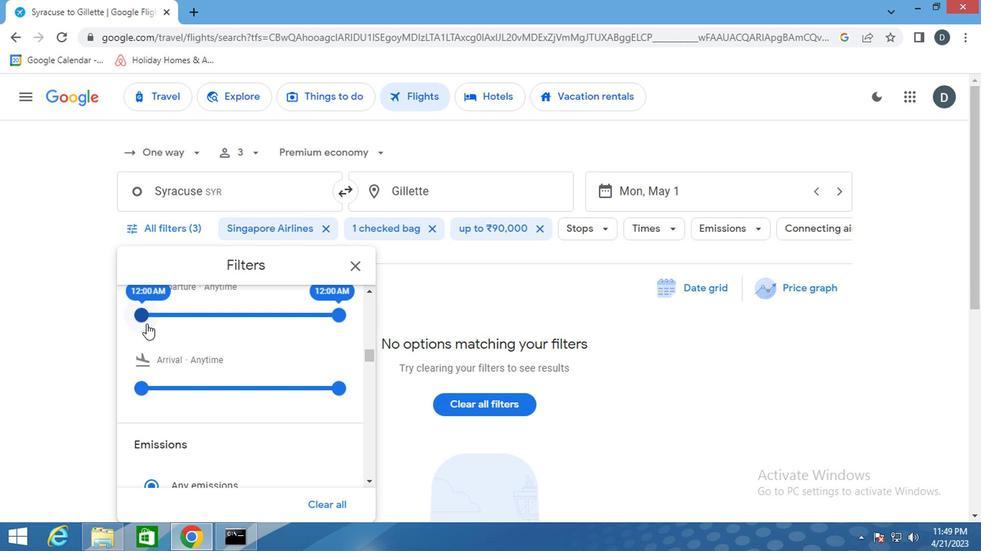 
Action: Mouse moved to (339, 309)
Screenshot: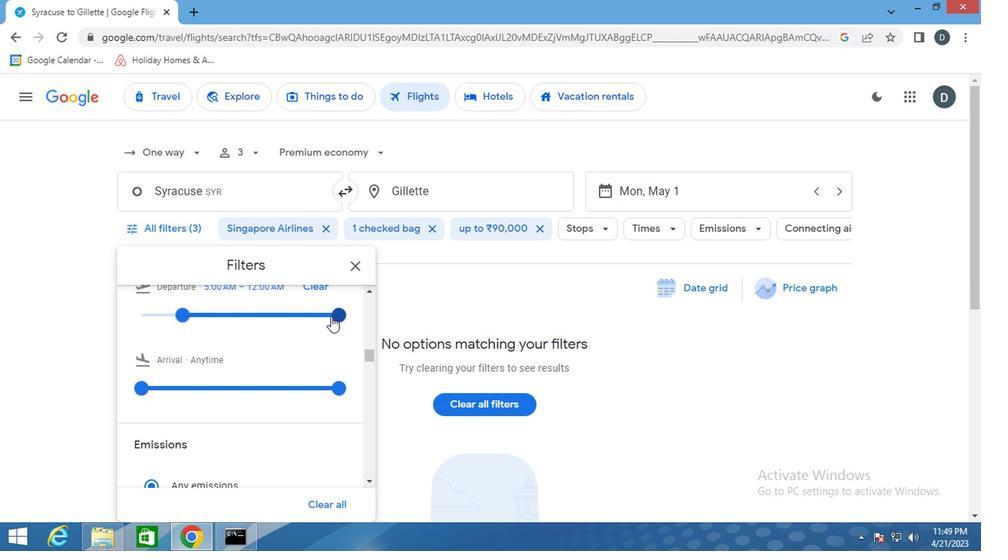 
Action: Mouse pressed left at (339, 309)
Screenshot: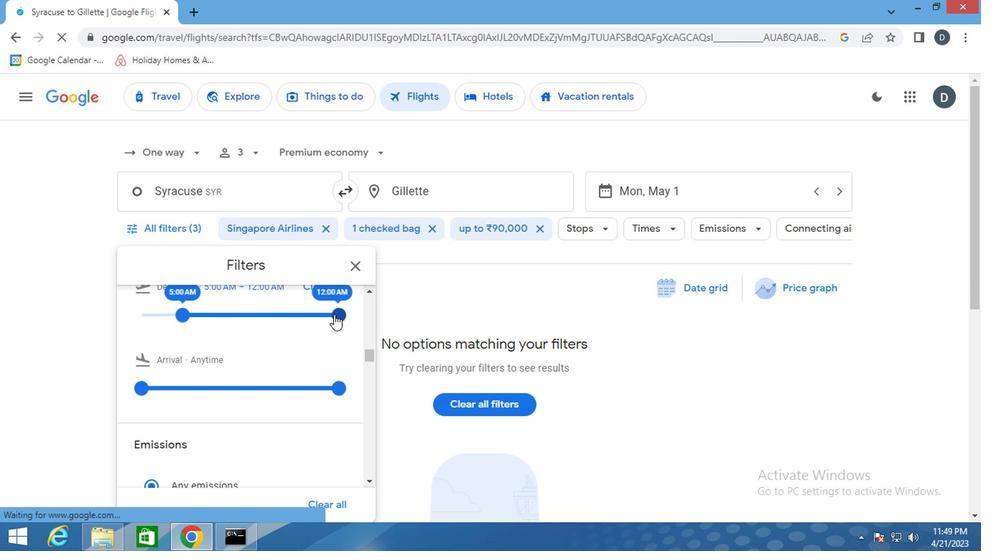 
Action: Mouse moved to (291, 369)
Screenshot: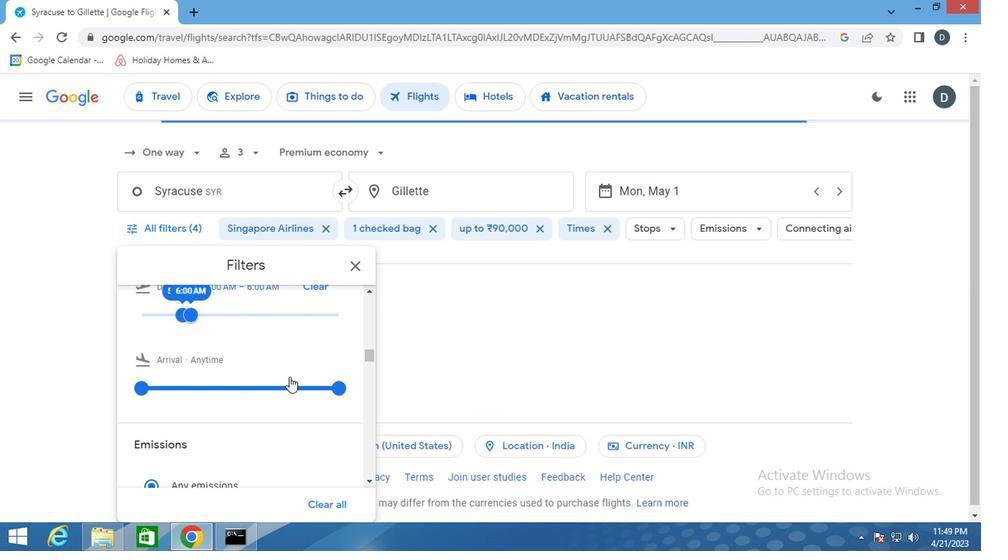
Action: Mouse scrolled (291, 367) with delta (0, -1)
Screenshot: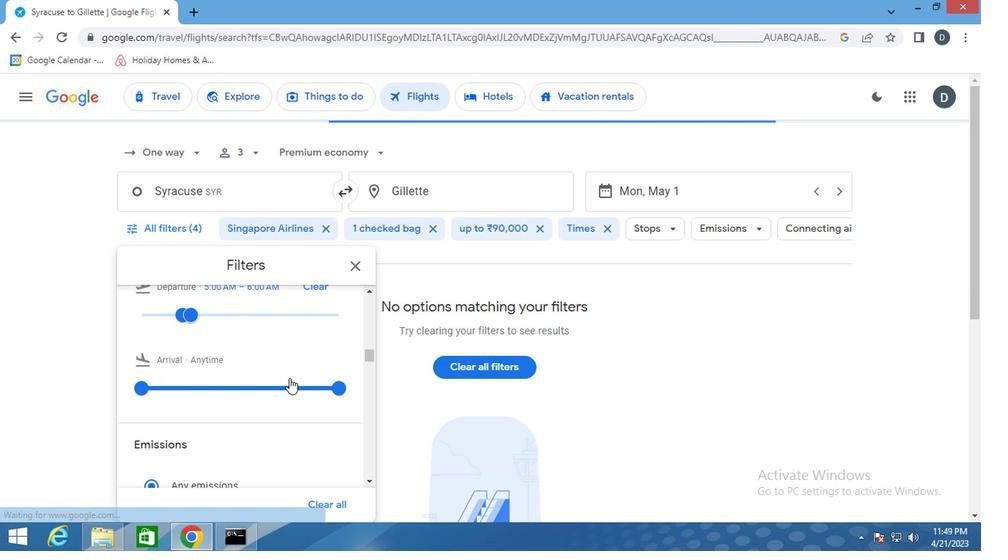 
Action: Mouse scrolled (291, 367) with delta (0, -1)
Screenshot: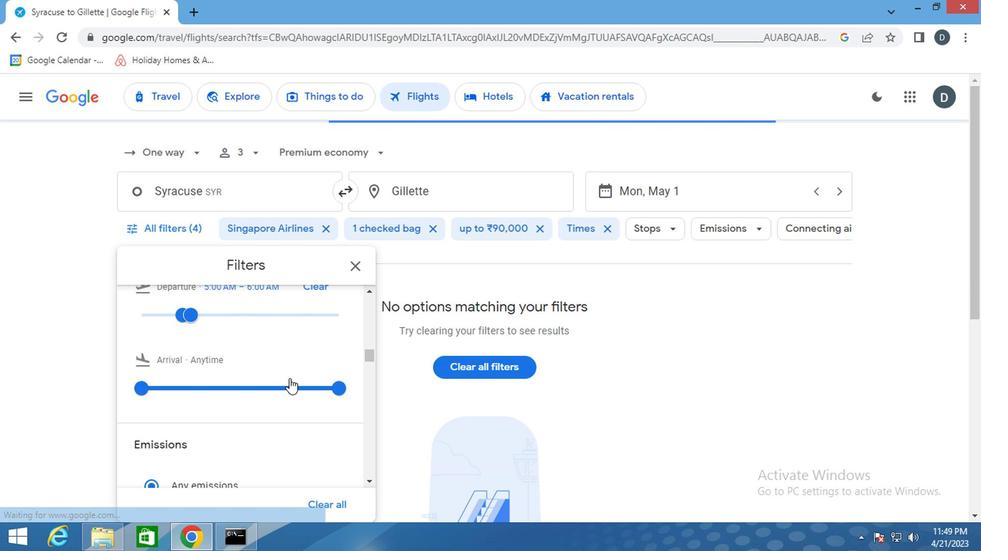 
Action: Mouse scrolled (291, 367) with delta (0, -1)
Screenshot: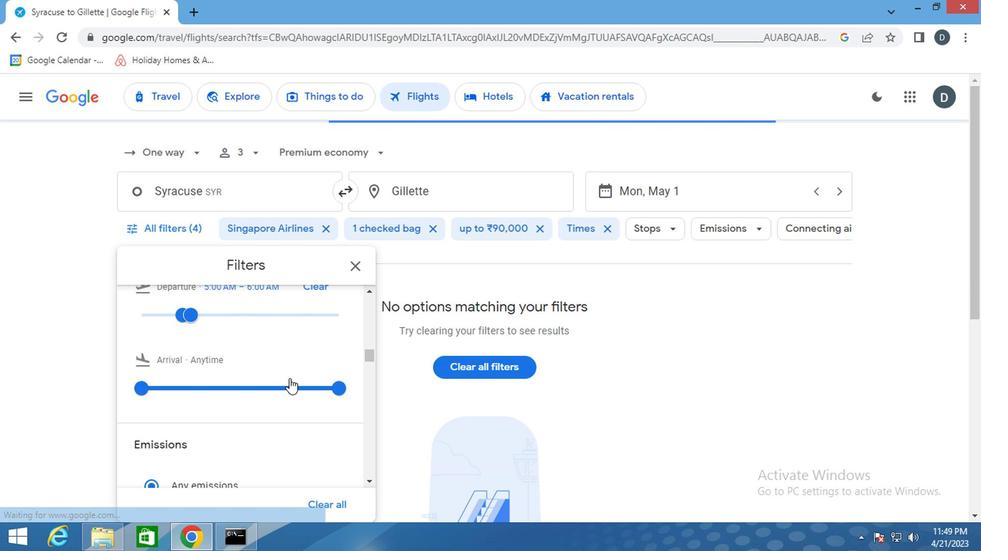 
Action: Mouse scrolled (291, 367) with delta (0, -1)
Screenshot: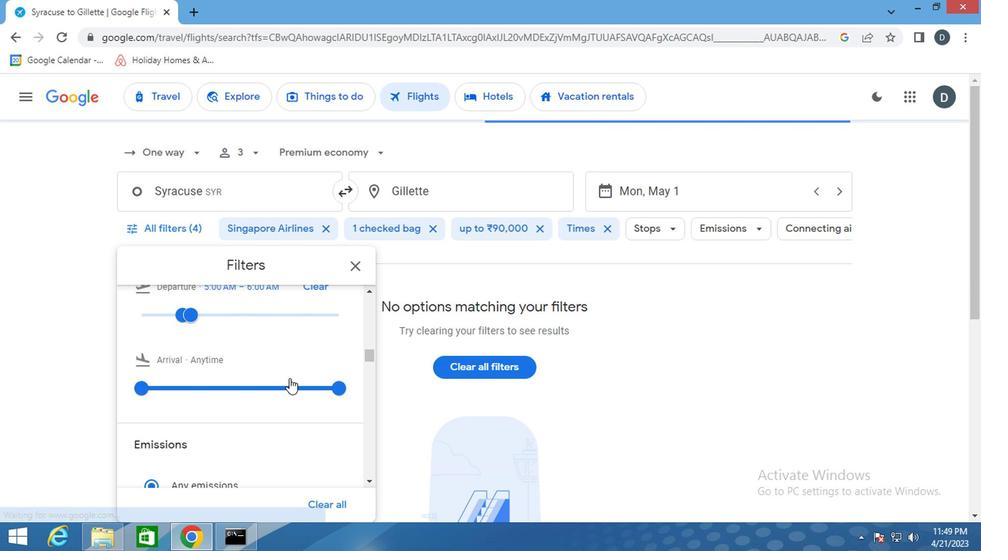 
Action: Mouse scrolled (291, 367) with delta (0, -1)
Screenshot: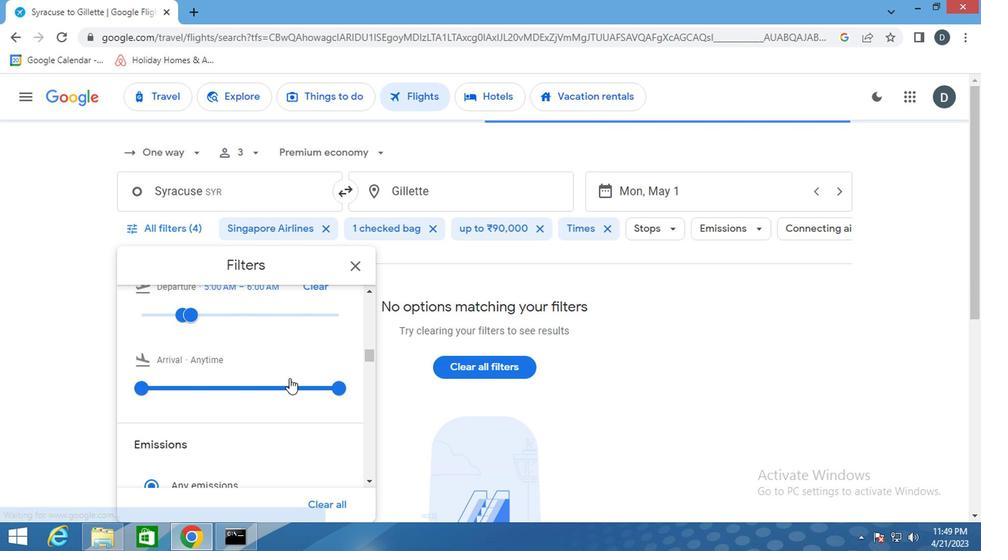 
Action: Mouse scrolled (291, 367) with delta (0, -1)
Screenshot: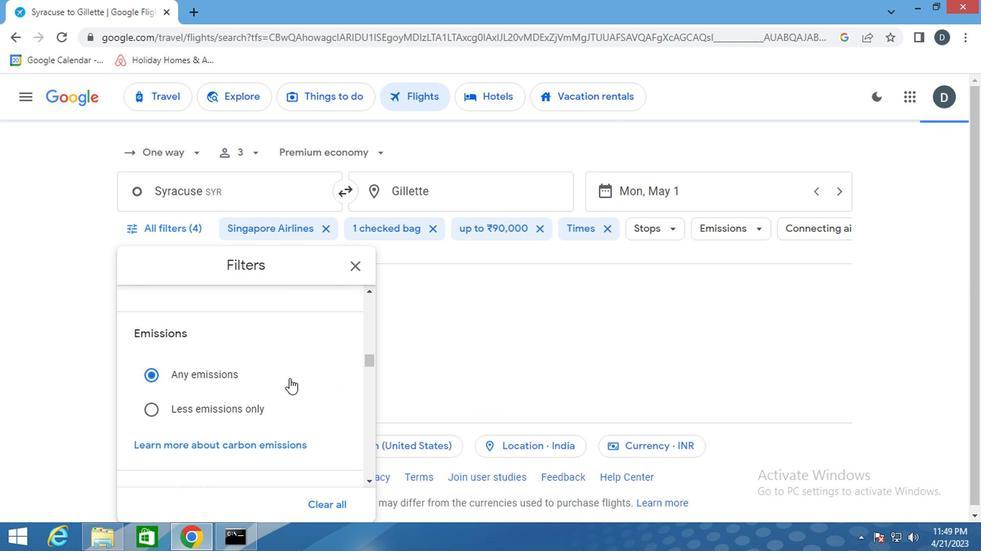
Action: Mouse scrolled (291, 367) with delta (0, -1)
Screenshot: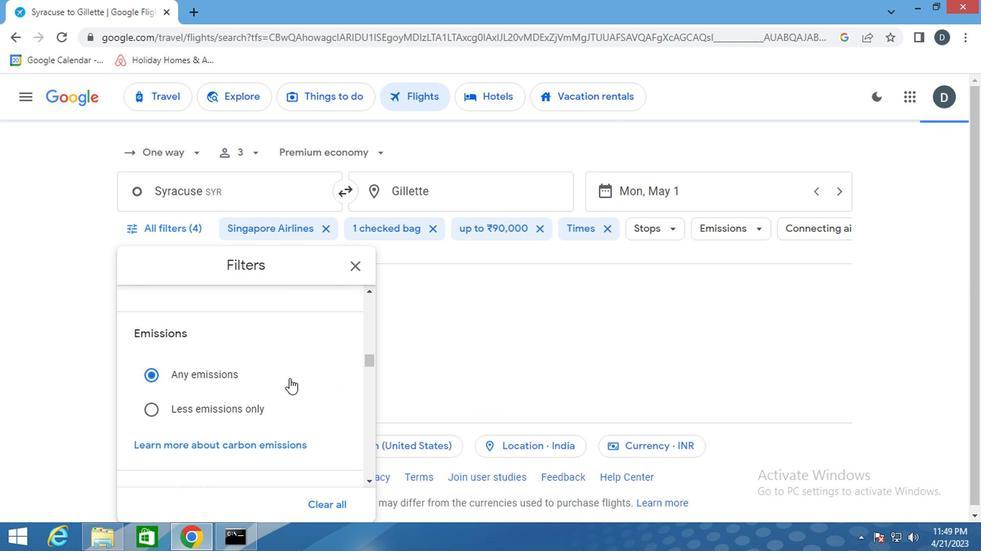 
Action: Mouse scrolled (291, 367) with delta (0, -1)
Screenshot: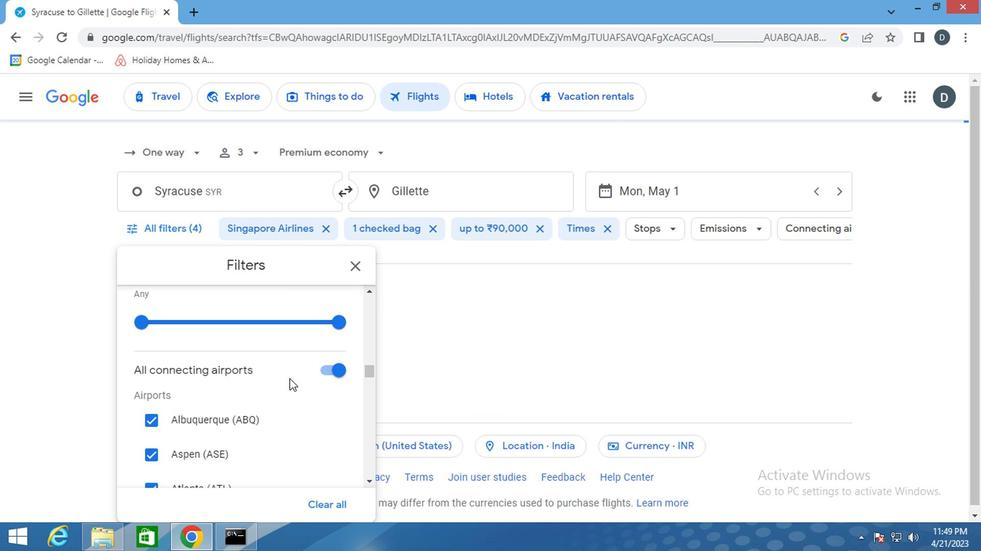 
Action: Mouse scrolled (291, 367) with delta (0, -1)
Screenshot: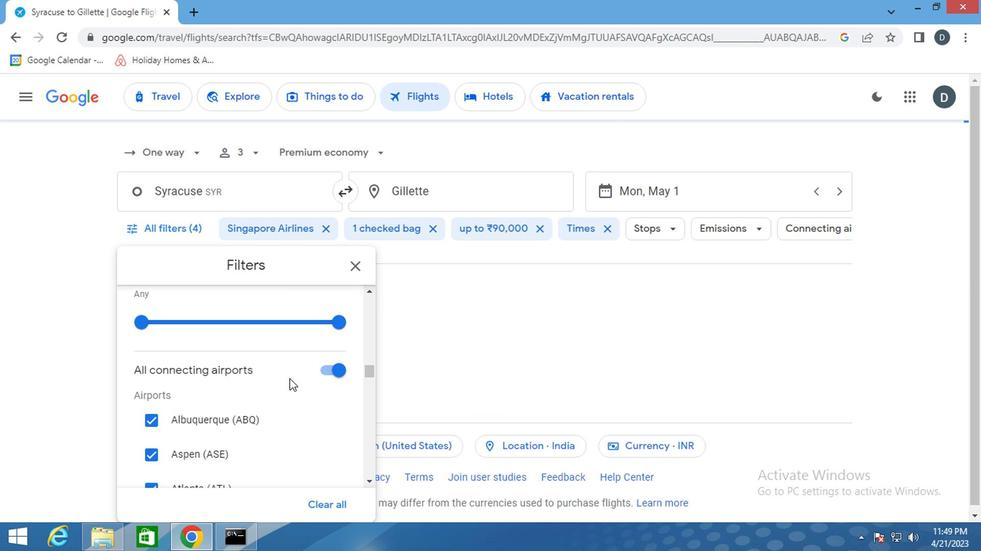 
Action: Mouse scrolled (291, 367) with delta (0, -1)
Screenshot: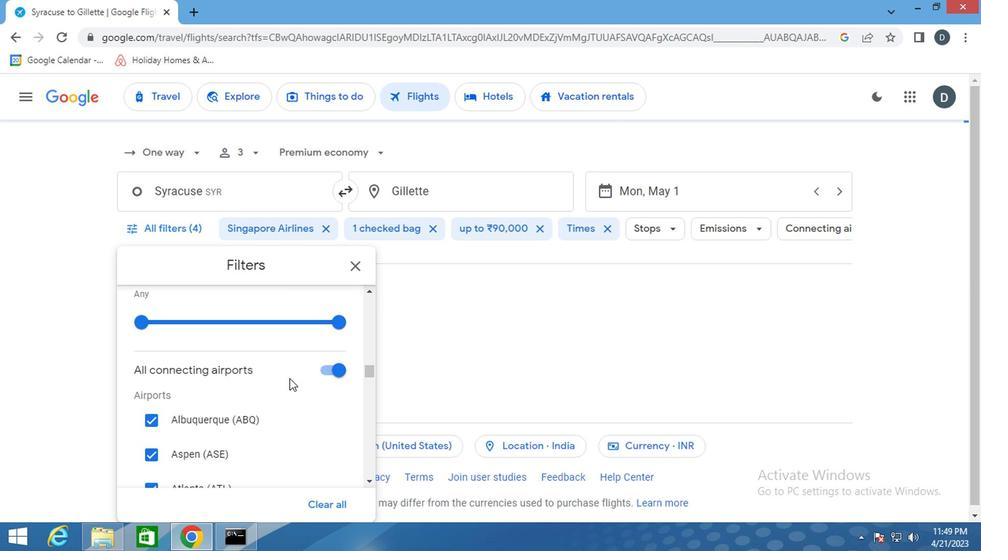
Action: Mouse scrolled (291, 367) with delta (0, -1)
Screenshot: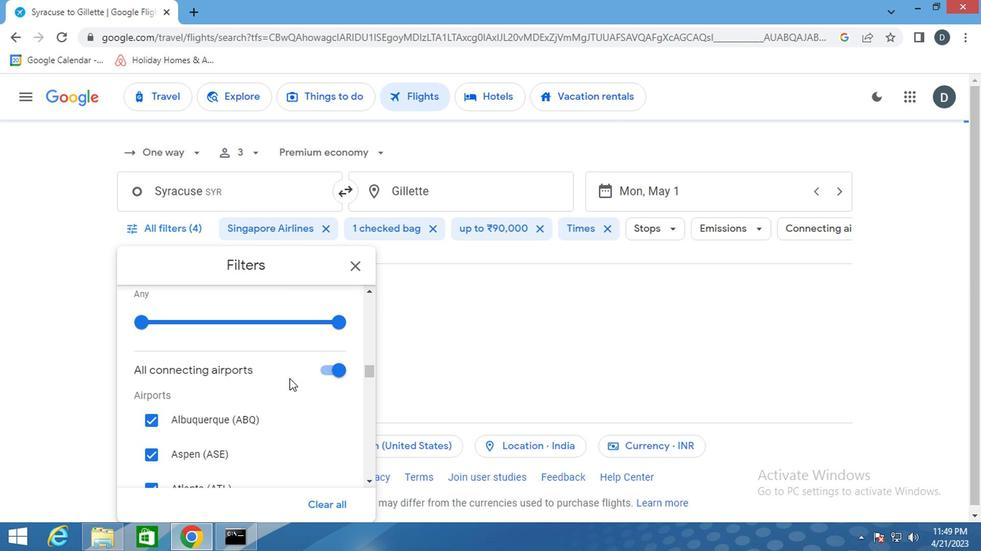 
Action: Mouse scrolled (291, 367) with delta (0, -1)
Screenshot: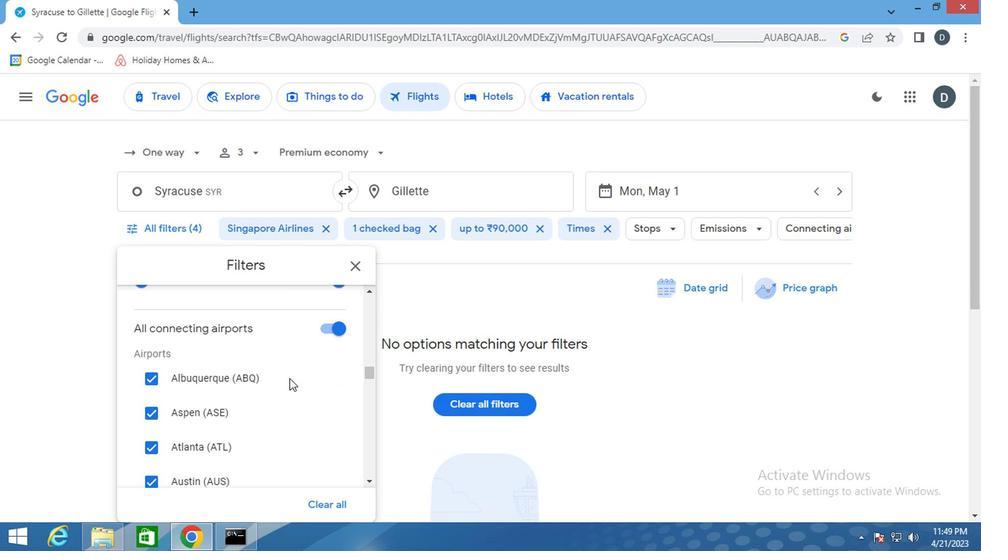 
Action: Mouse scrolled (291, 367) with delta (0, -1)
Screenshot: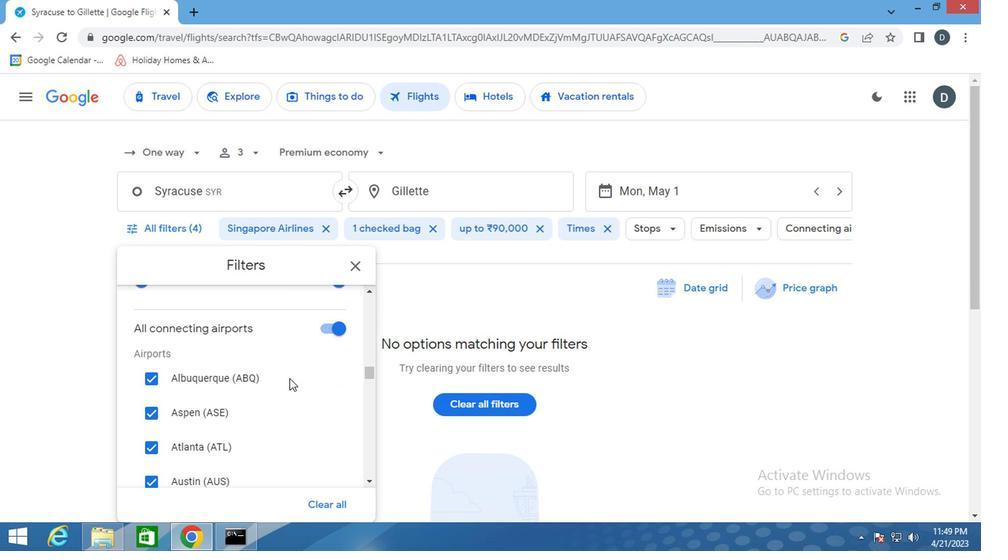 
Action: Mouse scrolled (291, 367) with delta (0, -1)
Screenshot: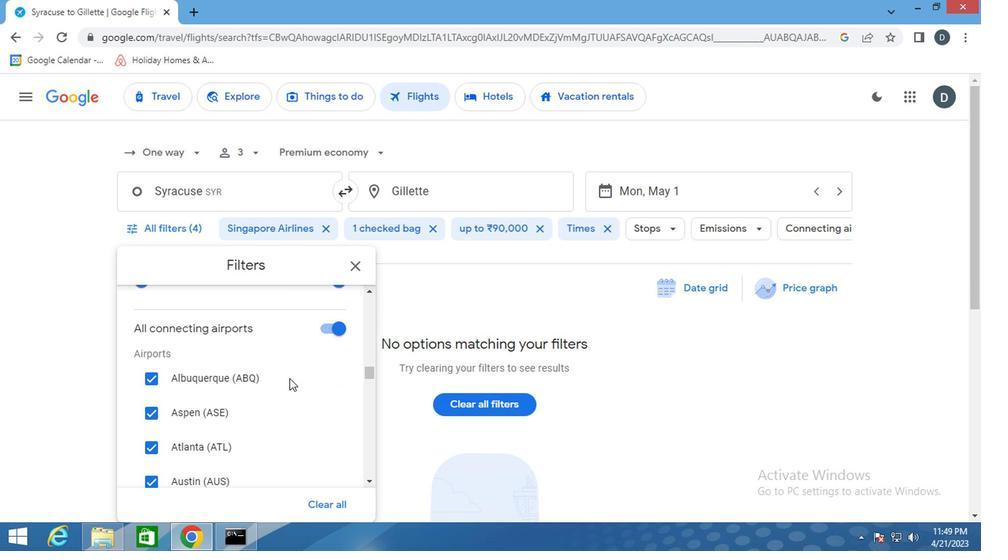 
Action: Mouse scrolled (291, 367) with delta (0, -1)
Screenshot: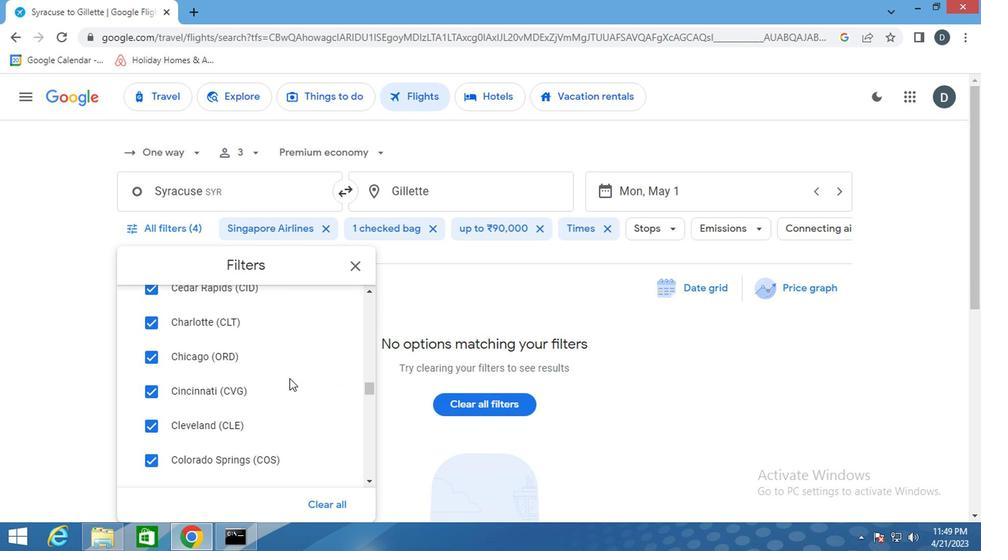 
Action: Mouse scrolled (291, 367) with delta (0, -1)
Screenshot: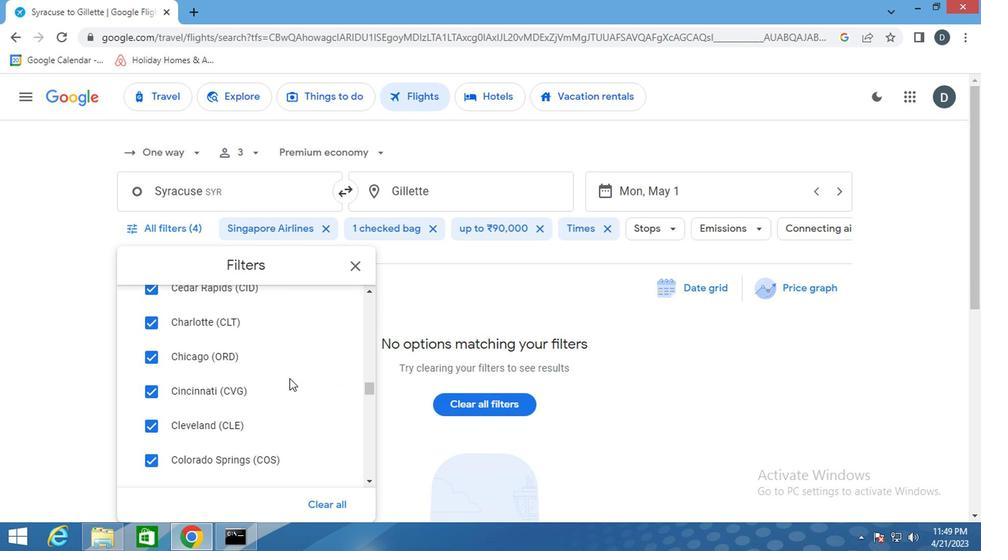 
Action: Mouse scrolled (291, 367) with delta (0, -1)
Screenshot: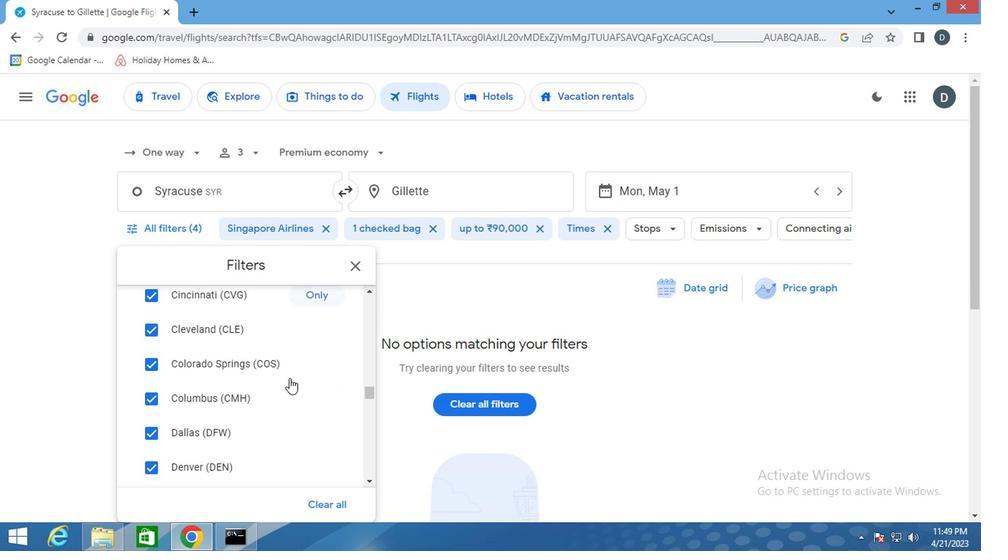 
Action: Mouse scrolled (291, 367) with delta (0, -1)
Screenshot: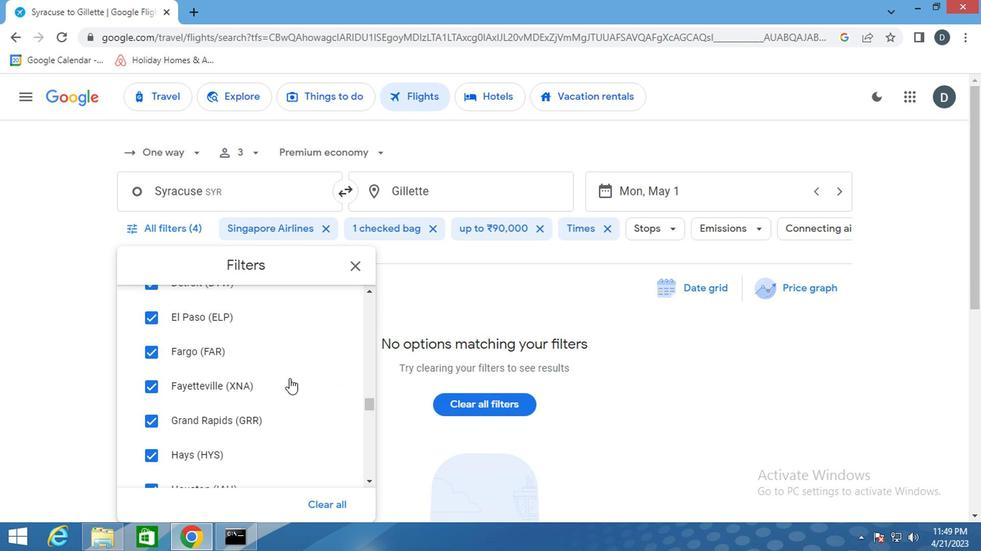 
Action: Mouse scrolled (291, 367) with delta (0, -1)
Screenshot: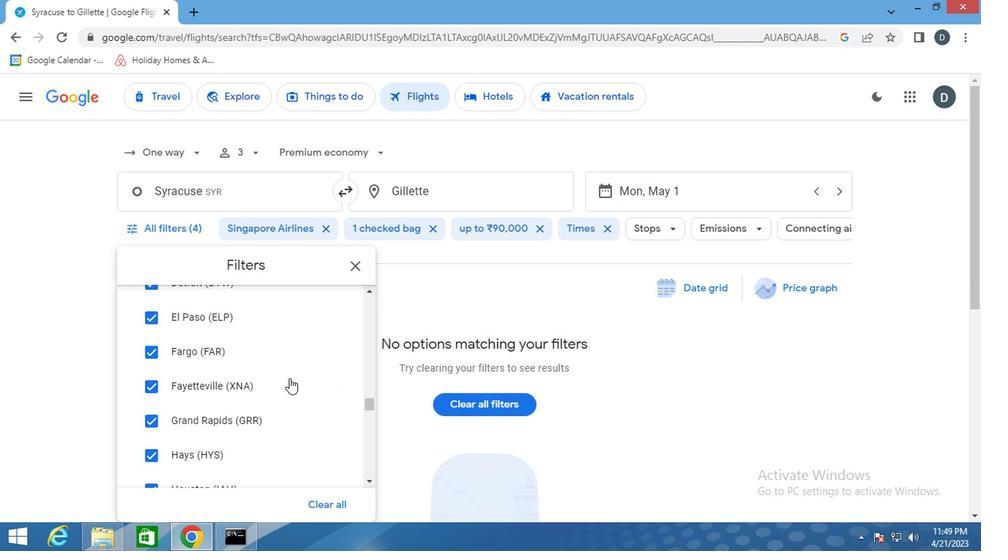 
Action: Mouse scrolled (291, 367) with delta (0, -1)
Screenshot: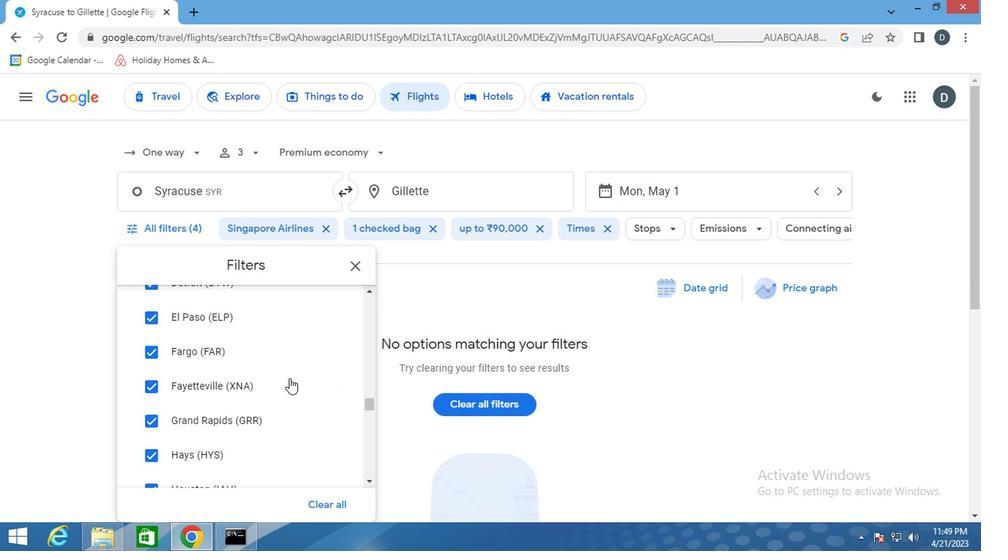 
Action: Mouse scrolled (291, 367) with delta (0, -1)
Screenshot: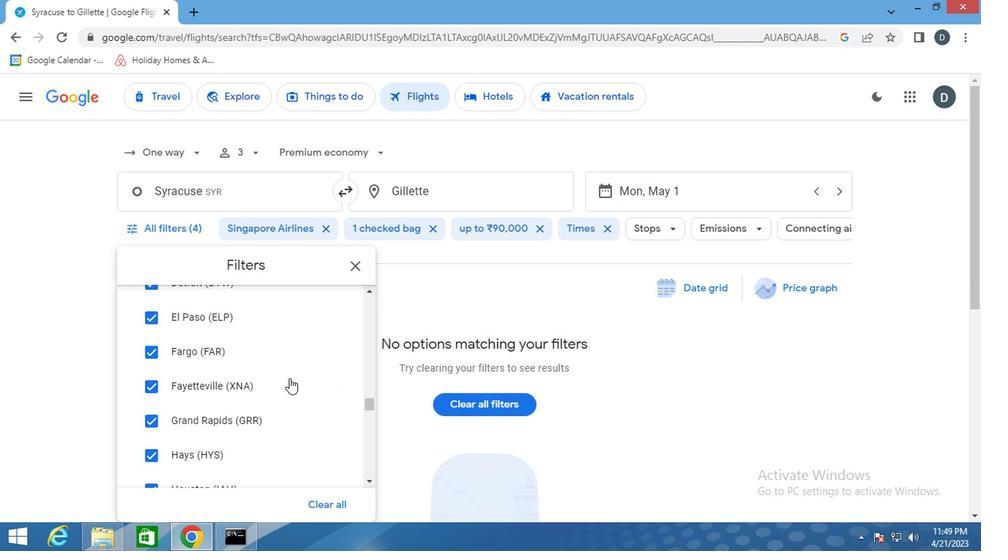 
Action: Mouse scrolled (291, 367) with delta (0, -1)
Screenshot: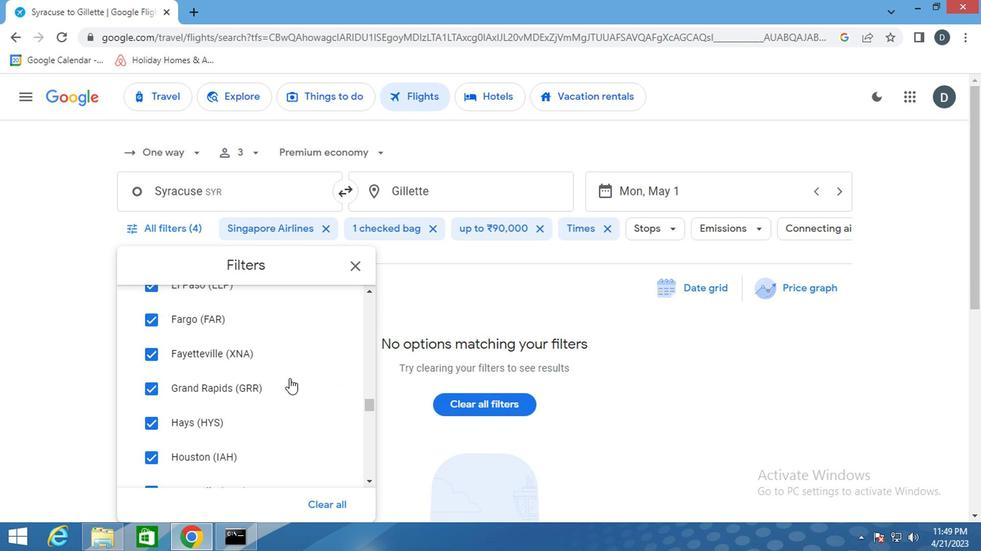 
Action: Mouse moved to (292, 366)
Screenshot: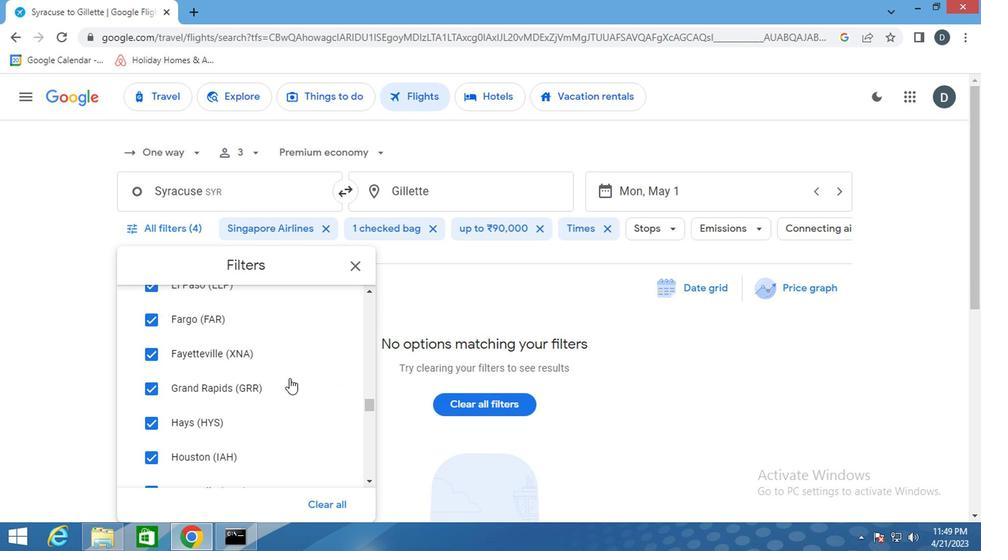 
Action: Mouse scrolled (292, 365) with delta (0, -1)
Screenshot: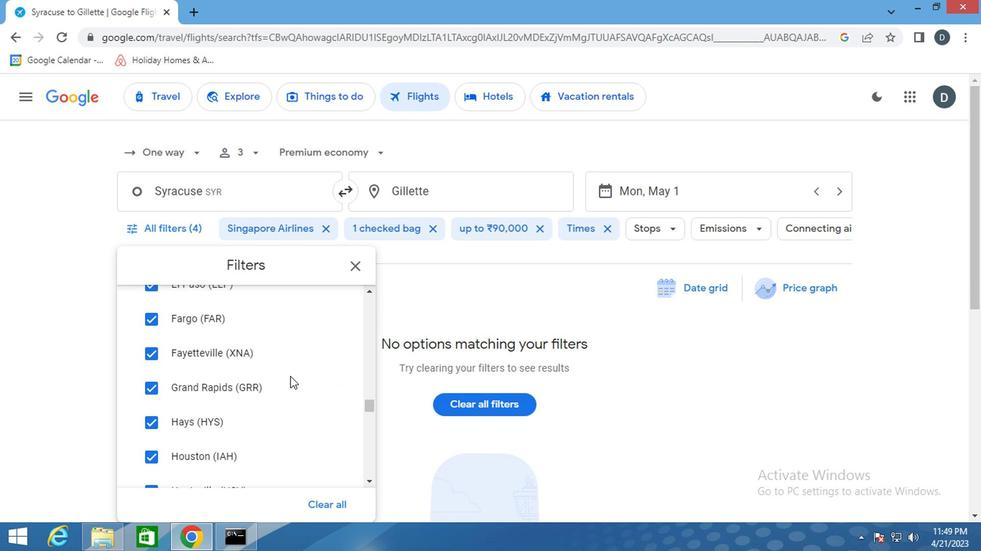 
Action: Mouse scrolled (292, 365) with delta (0, -1)
Screenshot: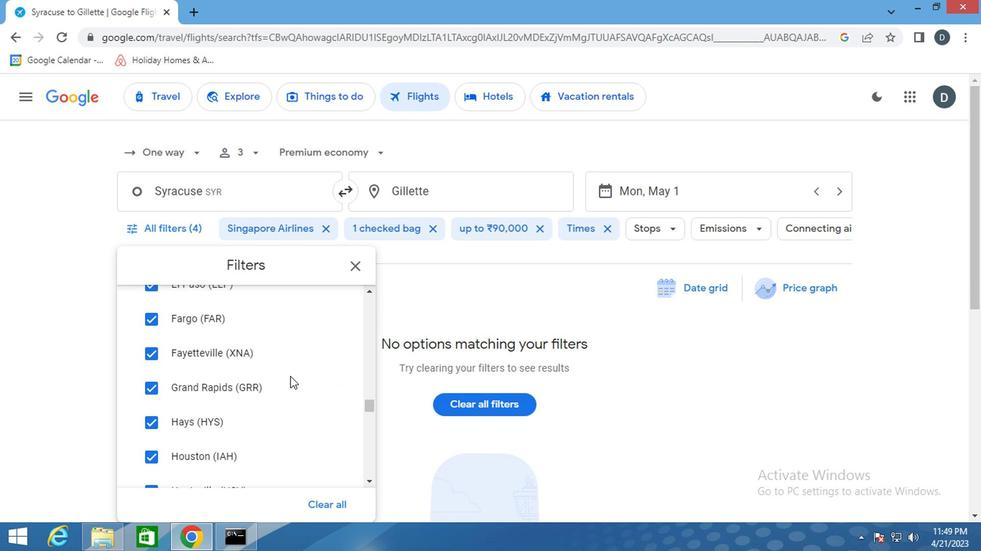 
Action: Mouse scrolled (292, 365) with delta (0, -1)
Screenshot: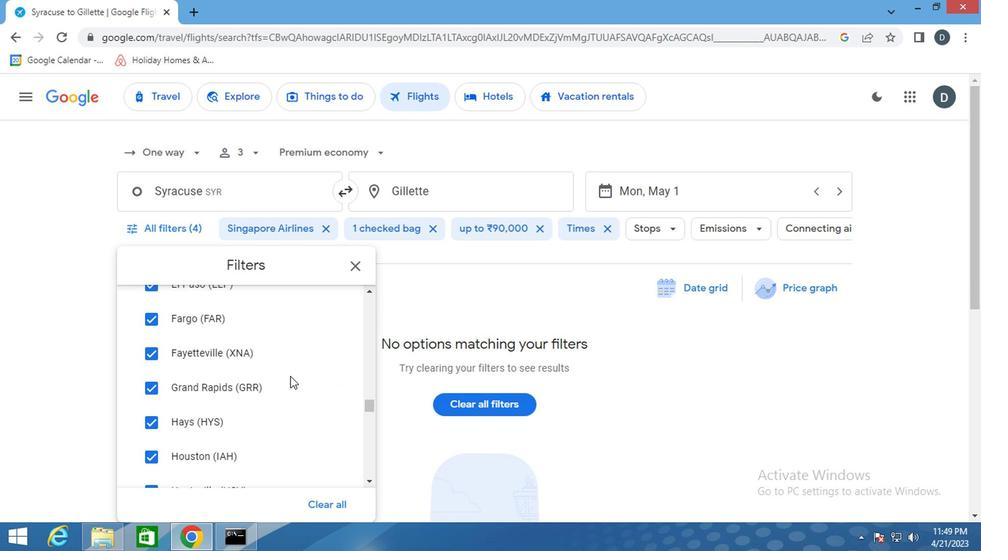 
Action: Mouse scrolled (292, 365) with delta (0, -1)
Screenshot: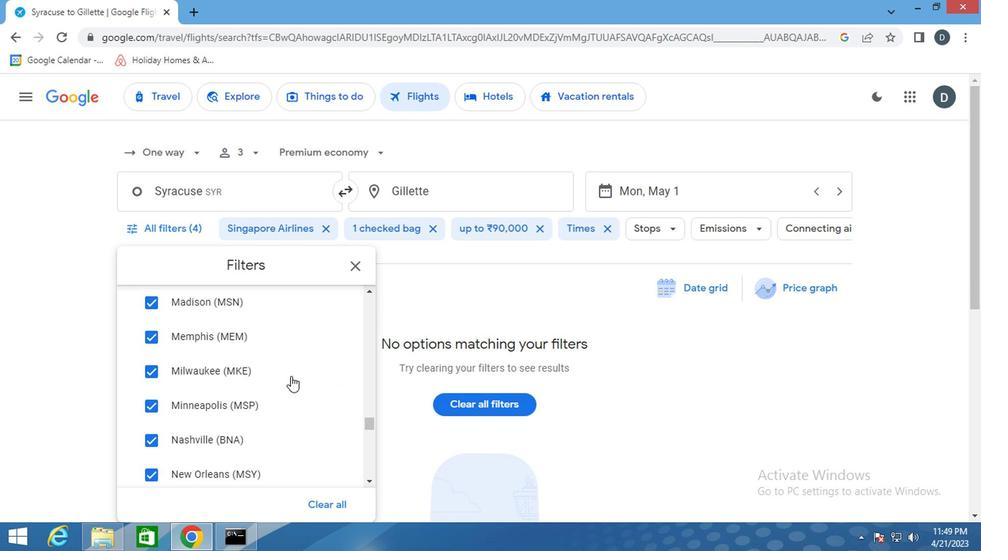 
Action: Mouse scrolled (292, 365) with delta (0, -1)
Screenshot: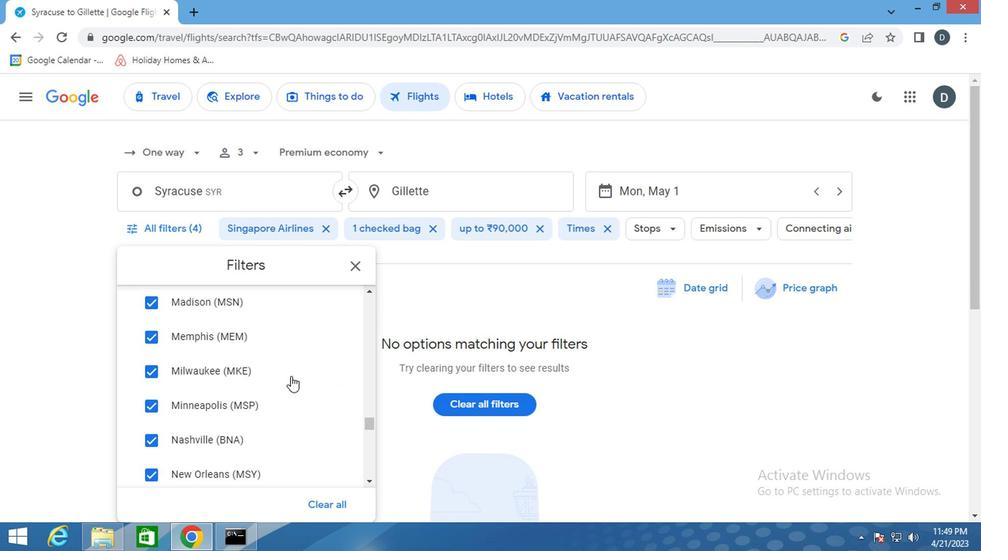 
Action: Mouse scrolled (292, 365) with delta (0, -1)
Screenshot: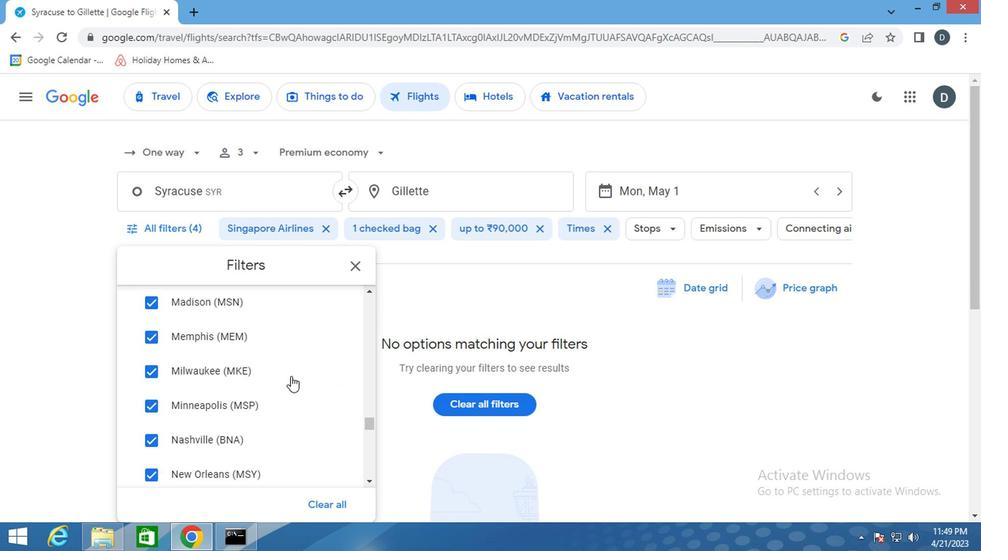 
Action: Mouse scrolled (292, 365) with delta (0, -1)
Screenshot: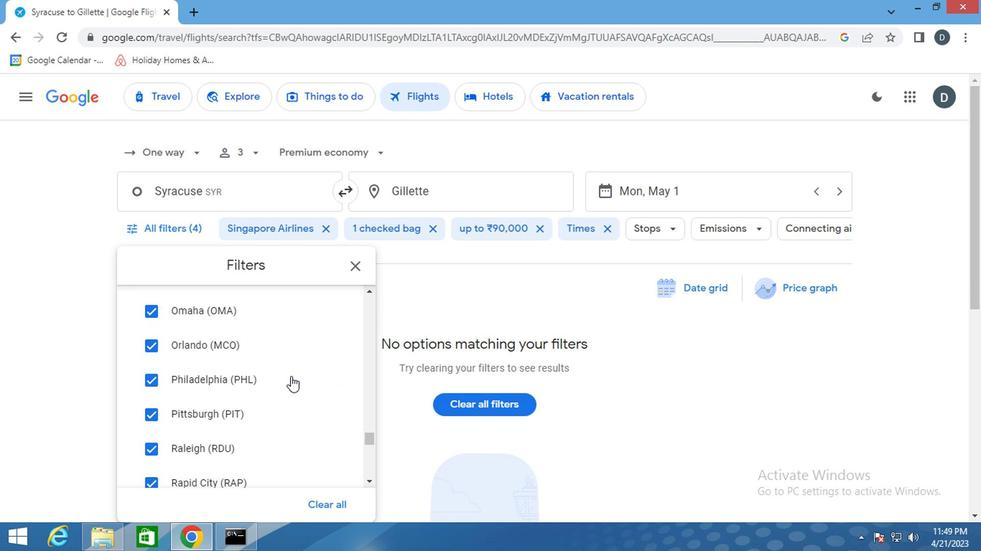 
Action: Mouse scrolled (292, 365) with delta (0, -1)
Screenshot: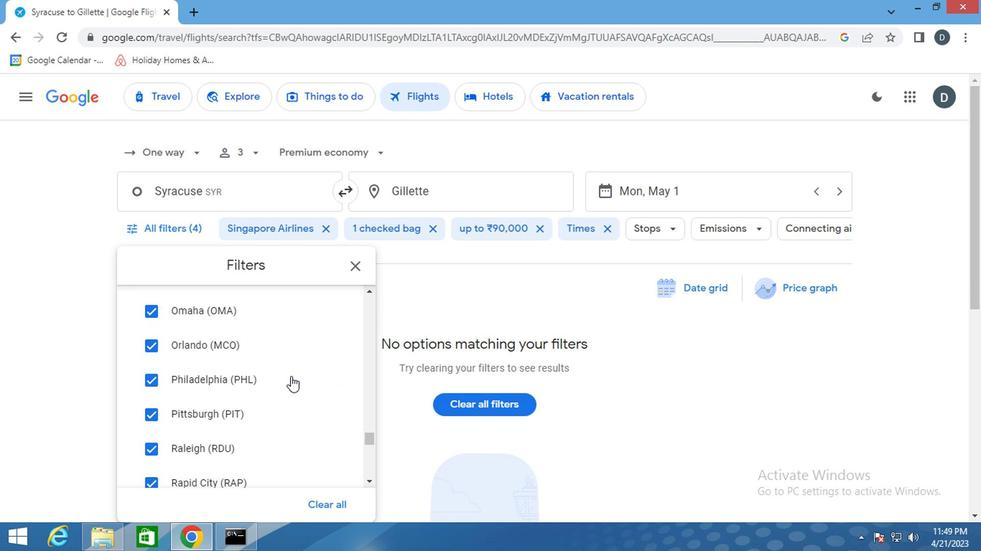 
Action: Mouse scrolled (292, 365) with delta (0, -1)
Screenshot: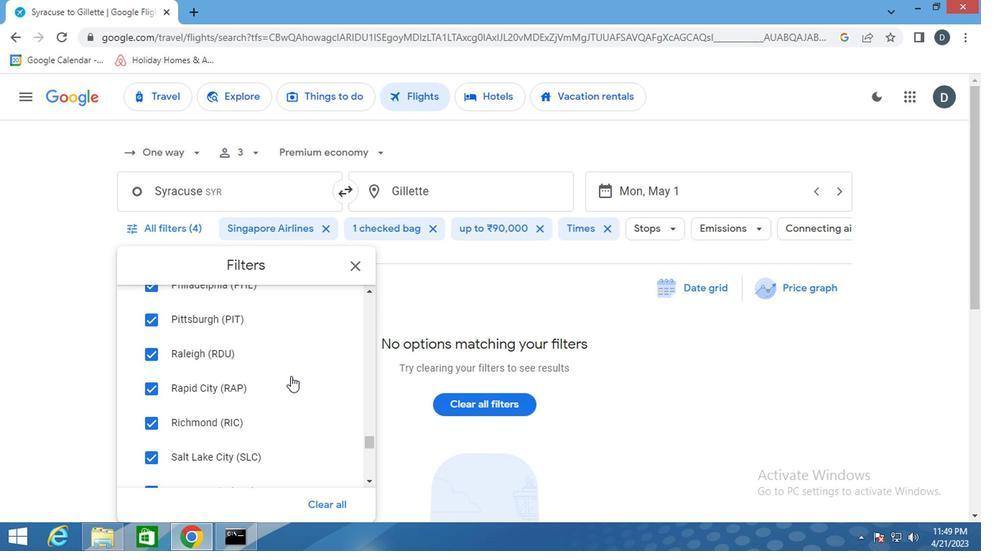 
Action: Mouse scrolled (292, 365) with delta (0, -1)
Screenshot: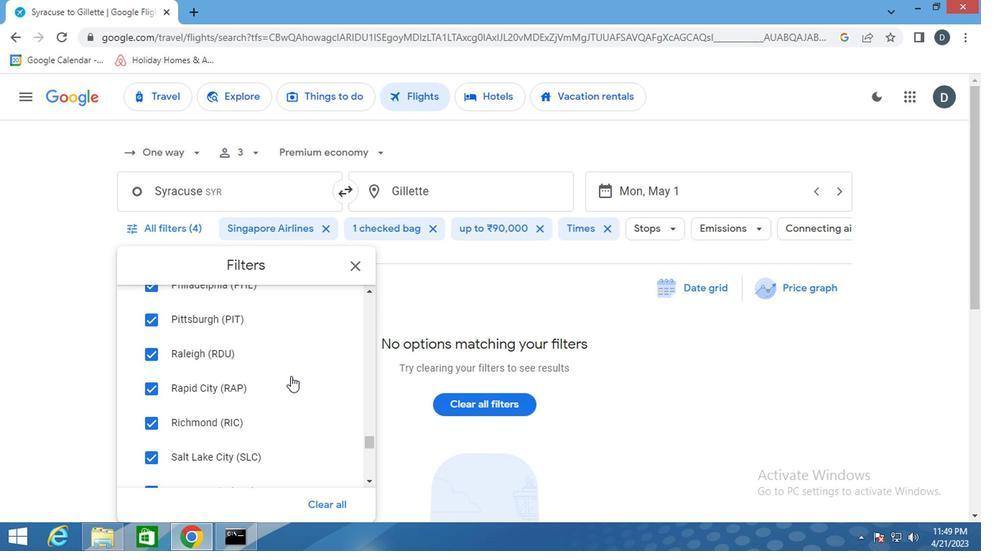 
Action: Mouse scrolled (292, 365) with delta (0, -1)
Screenshot: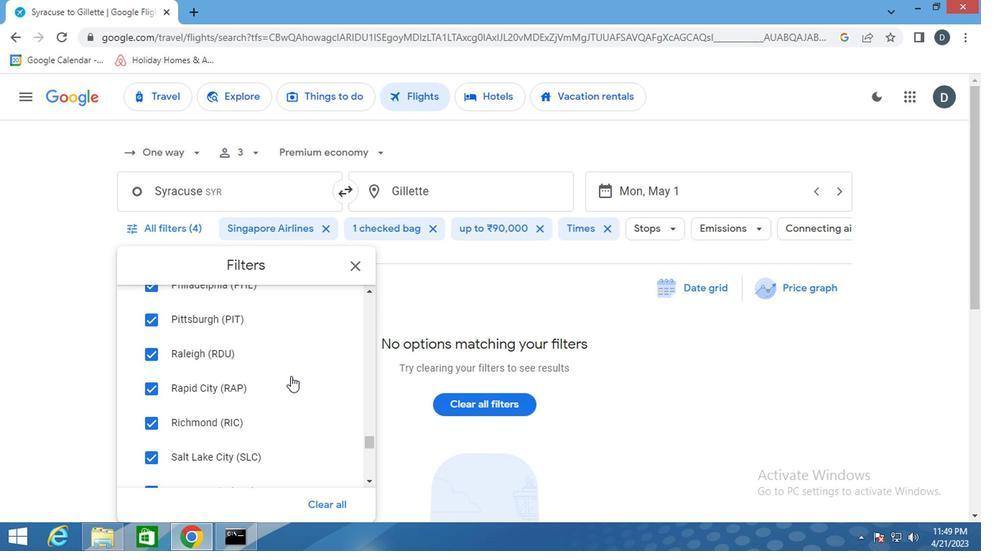 
Action: Mouse scrolled (292, 365) with delta (0, -1)
Screenshot: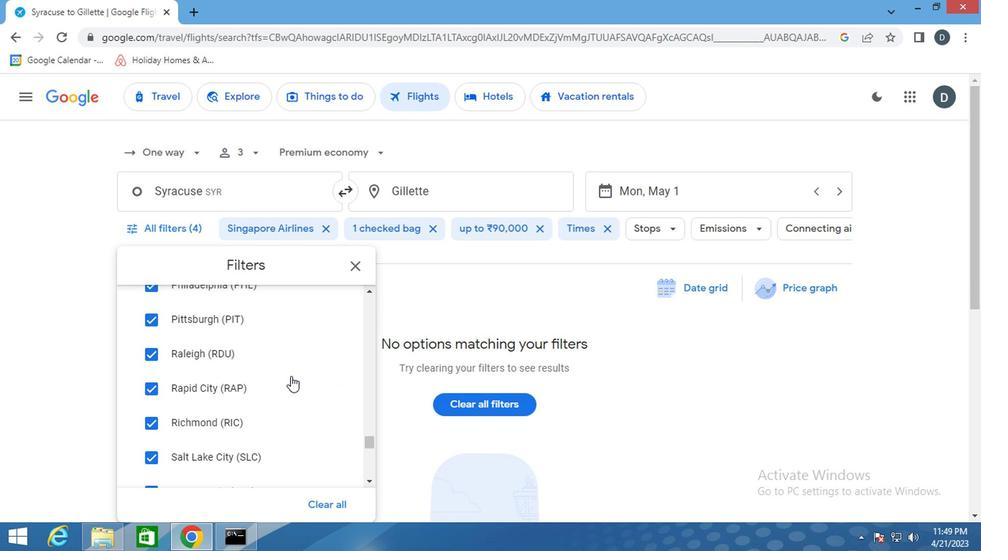 
Action: Mouse moved to (294, 365)
Screenshot: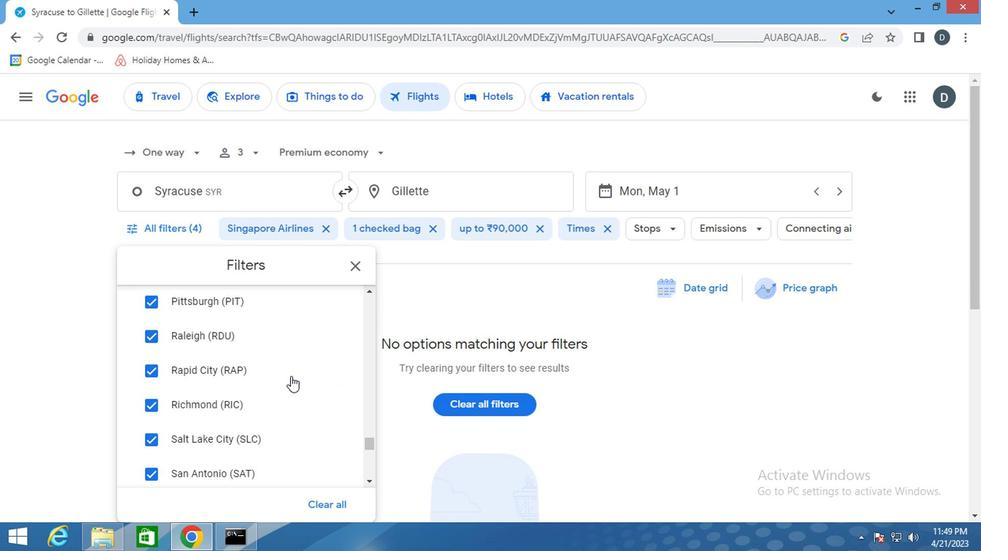 
Action: Mouse scrolled (294, 364) with delta (0, 0)
Screenshot: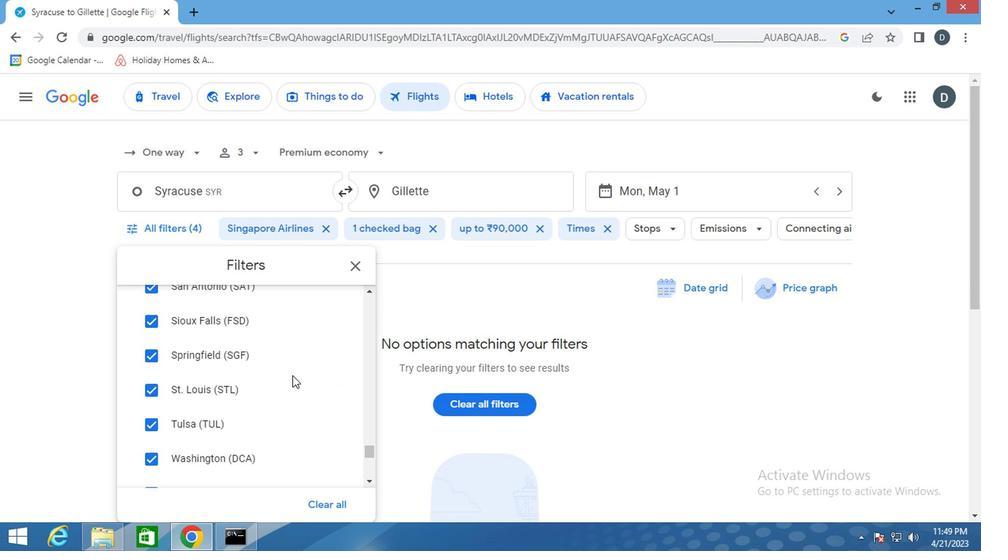 
Action: Mouse scrolled (294, 364) with delta (0, 0)
Screenshot: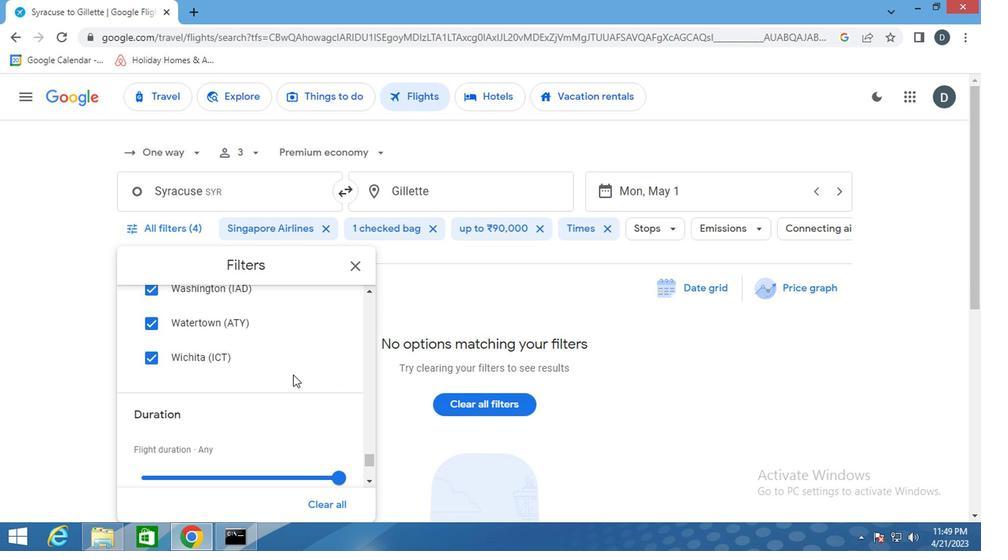 
Action: Mouse scrolled (294, 364) with delta (0, 0)
Screenshot: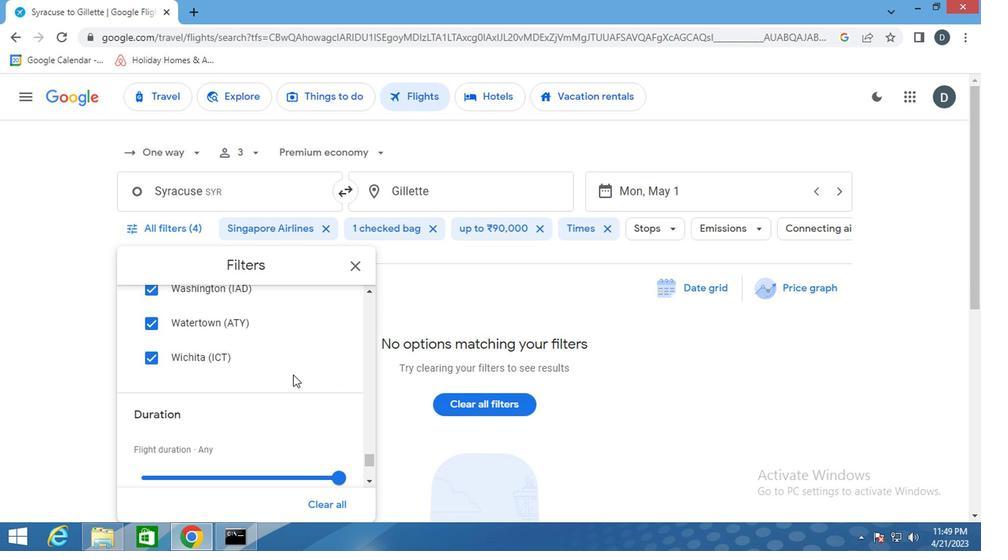 
Action: Mouse scrolled (294, 364) with delta (0, 0)
Screenshot: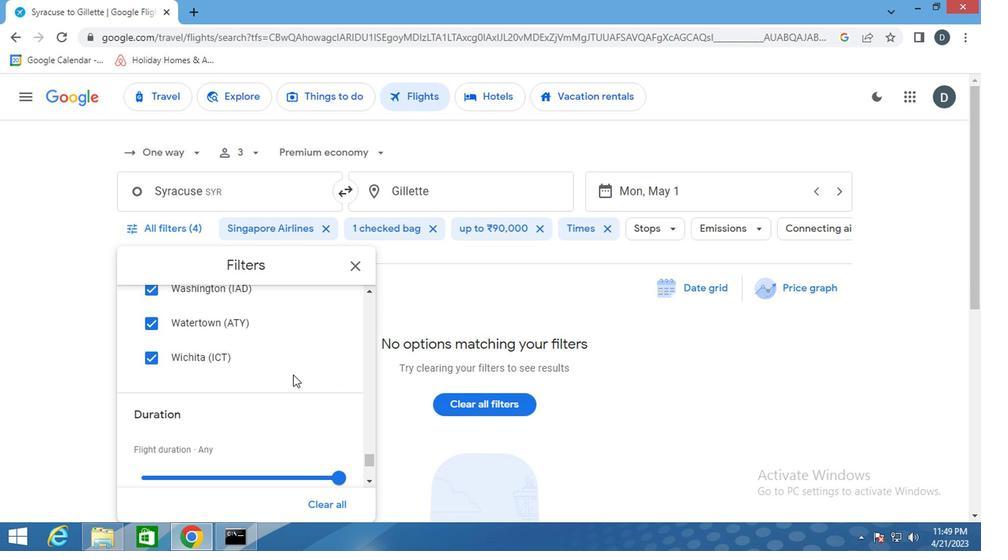 
Action: Mouse scrolled (294, 364) with delta (0, 0)
Screenshot: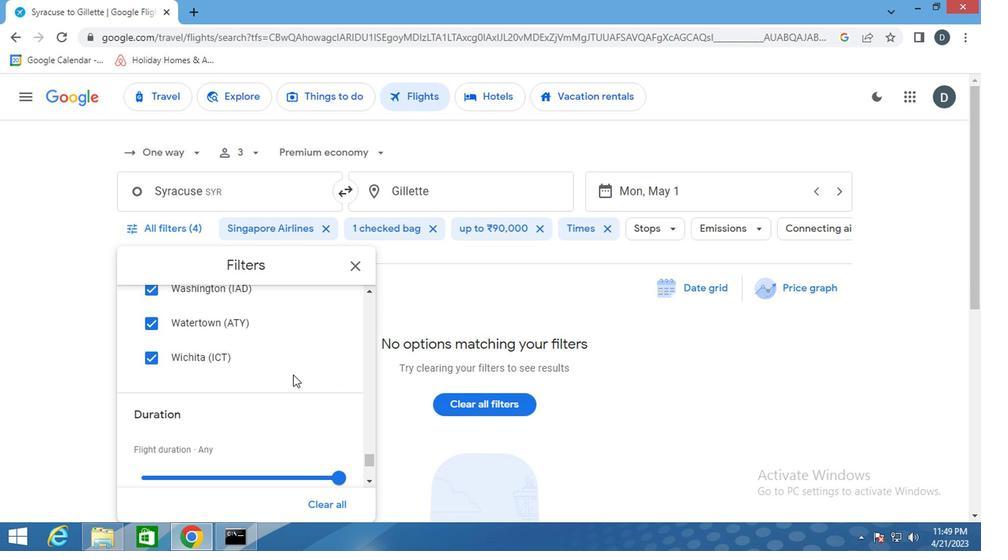 
Action: Mouse scrolled (294, 364) with delta (0, 0)
Screenshot: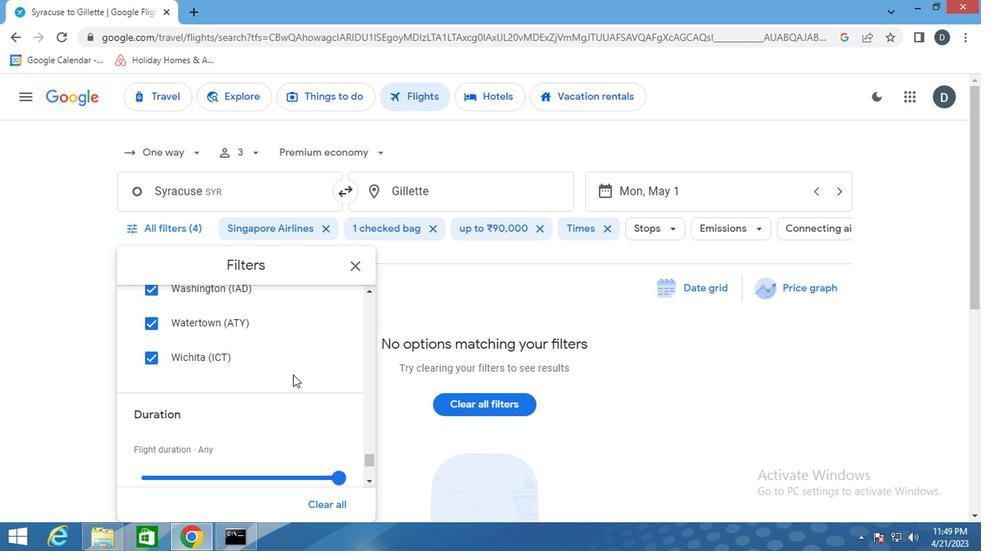 
Action: Mouse moved to (348, 272)
Screenshot: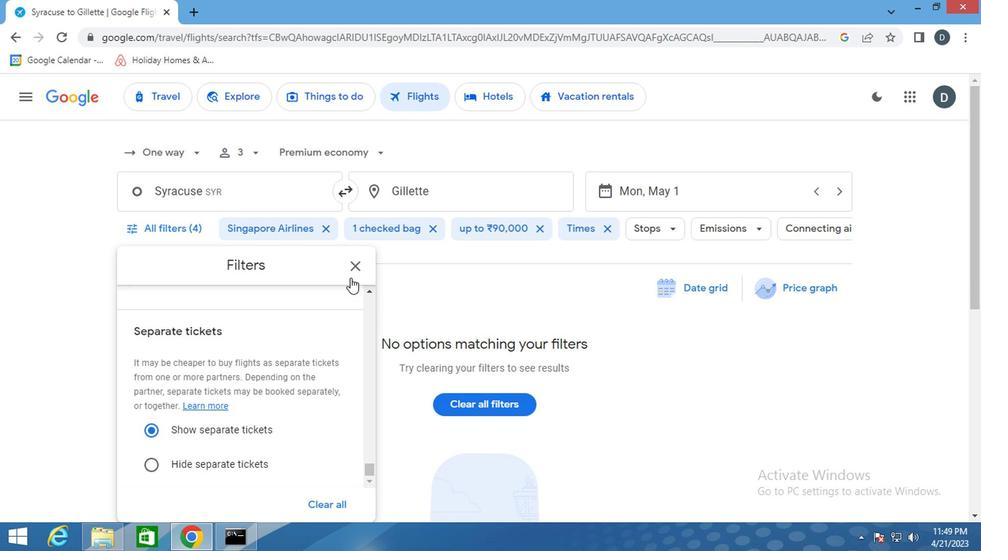 
Action: Mouse pressed left at (348, 272)
Screenshot: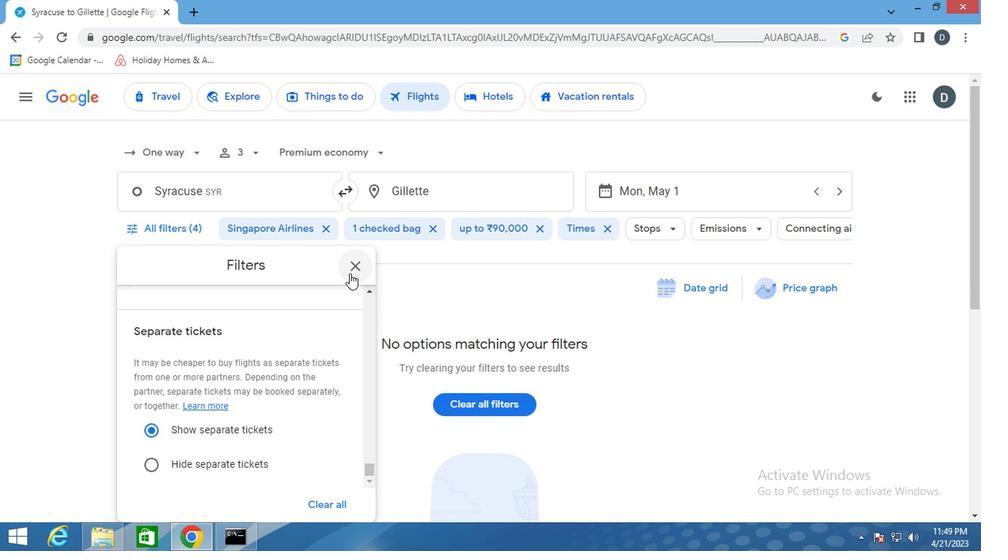 
